 Task: Open Card Food Packaging Review in Board Content Management to Workspace Customer Relationship Management and Retention and add a team member Softage.1@softage.net, a label Blue, a checklist Travel Expense Tracking, an attachment from Trello, a color Blue and finally, add a card description 'Research and develop new product differentiation strategy' and a comment 'This task requires us to be proactive in identifying potential risks and taking steps to mitigate them.'. Add a start date 'Jan 05, 1900' with a due date 'Jan 12, 1900'
Action: Mouse moved to (79, 311)
Screenshot: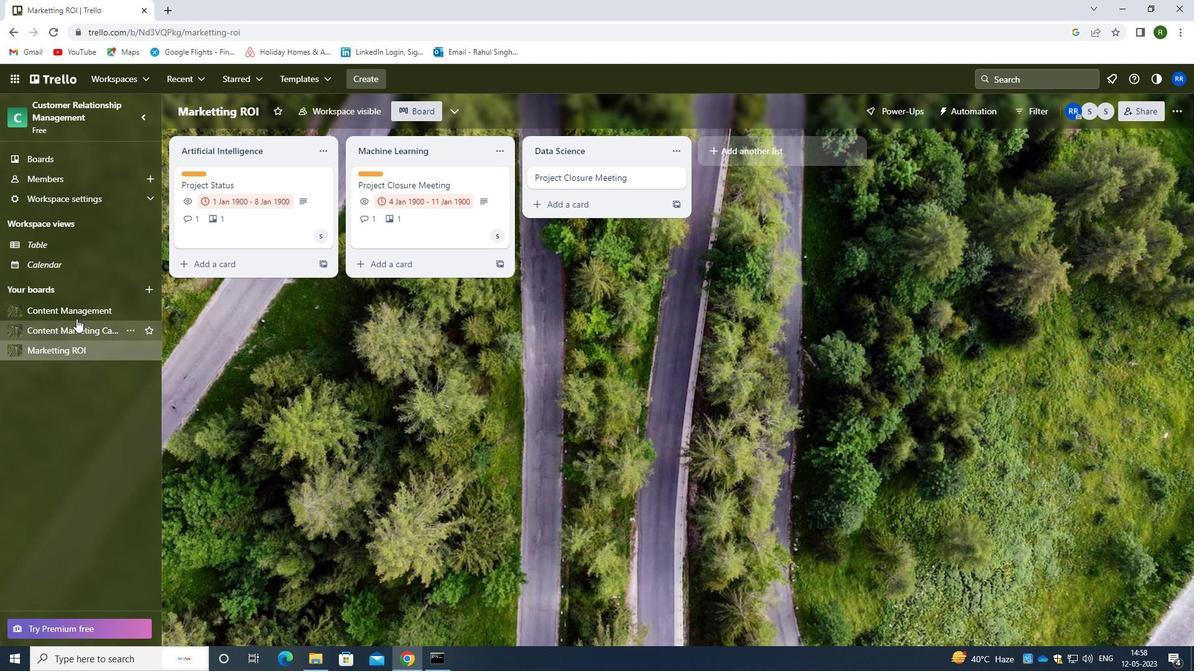 
Action: Mouse pressed left at (79, 311)
Screenshot: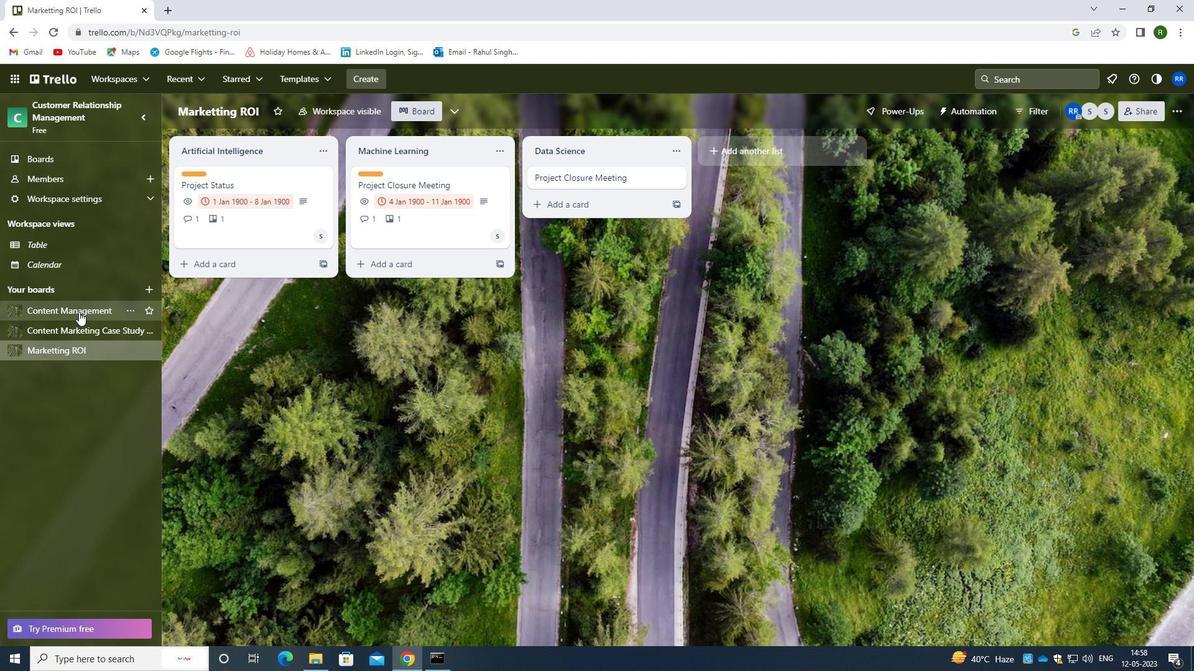 
Action: Mouse moved to (501, 181)
Screenshot: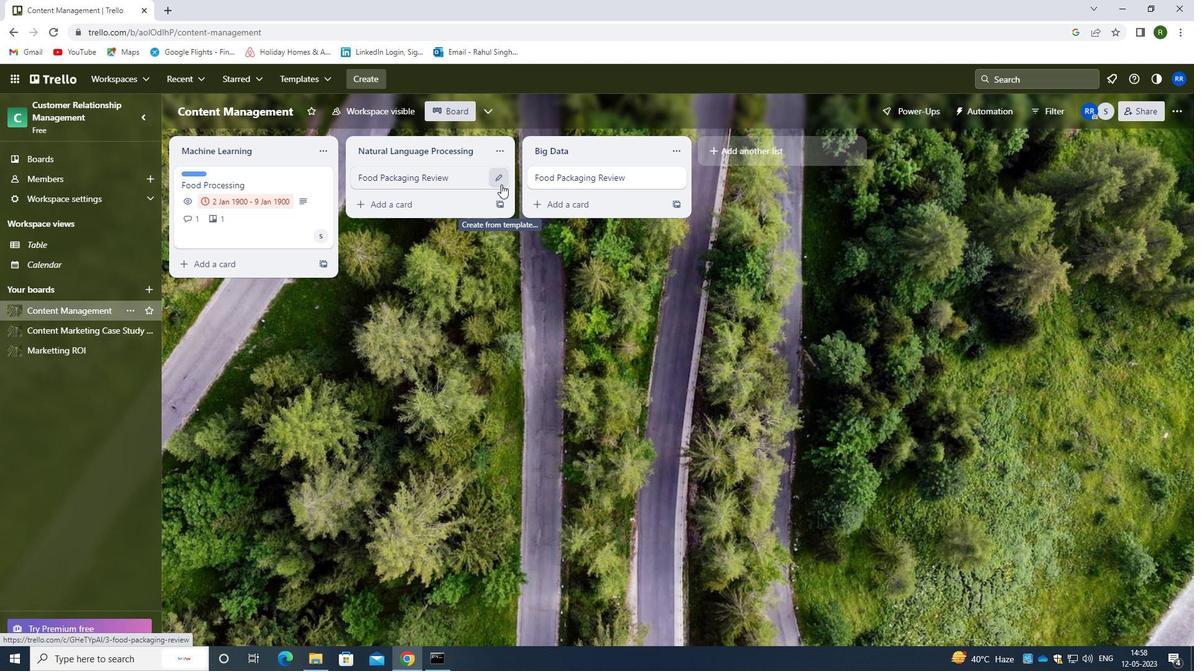 
Action: Mouse pressed left at (501, 181)
Screenshot: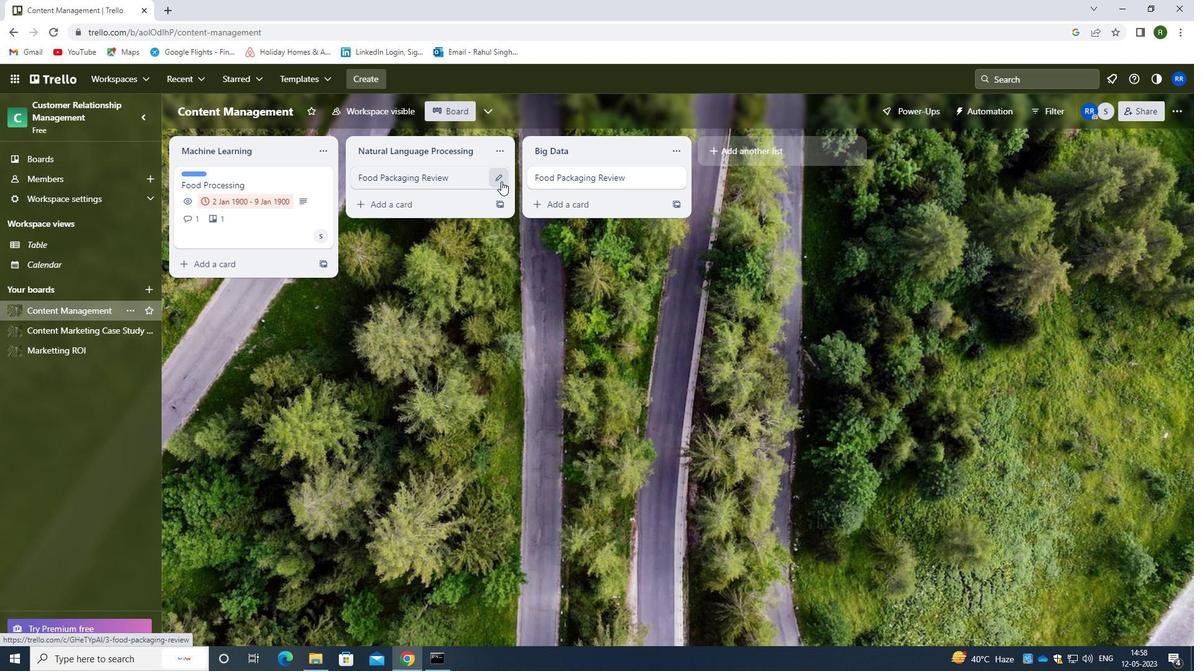 
Action: Mouse moved to (549, 179)
Screenshot: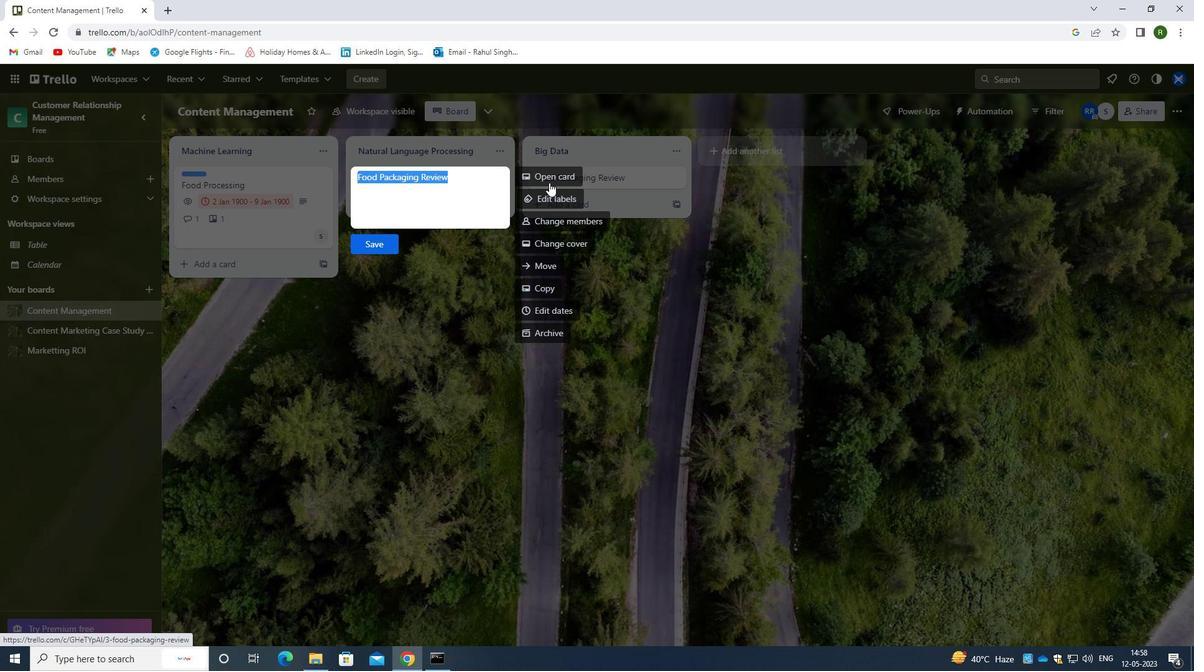 
Action: Mouse pressed left at (549, 179)
Screenshot: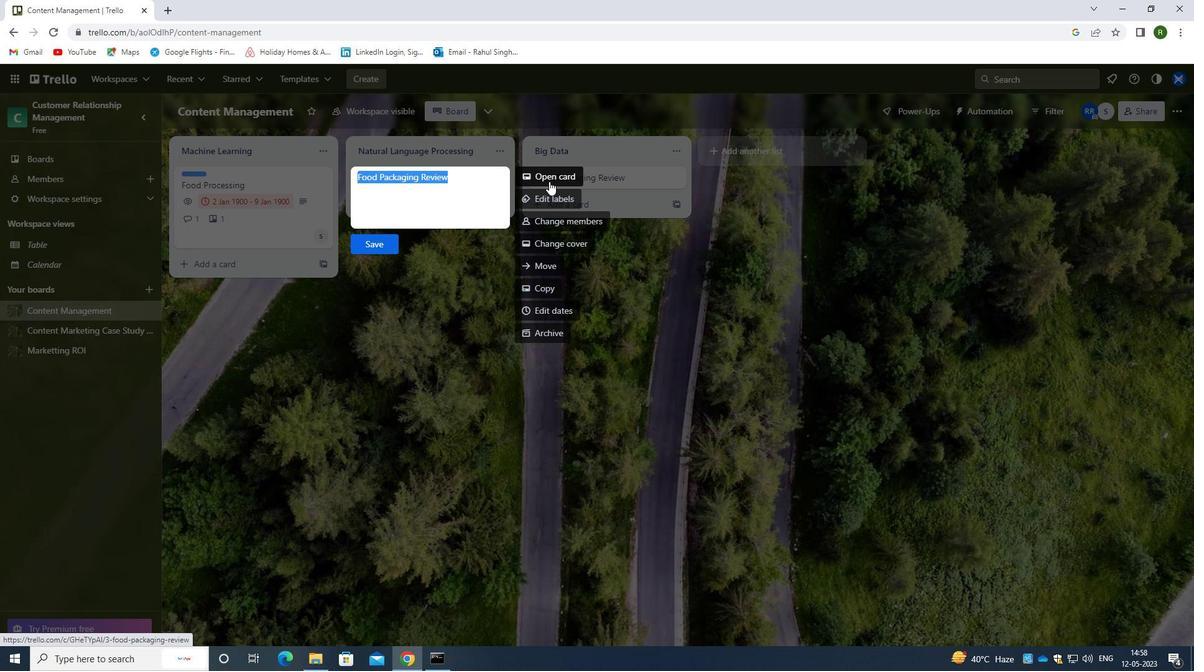 
Action: Mouse moved to (764, 219)
Screenshot: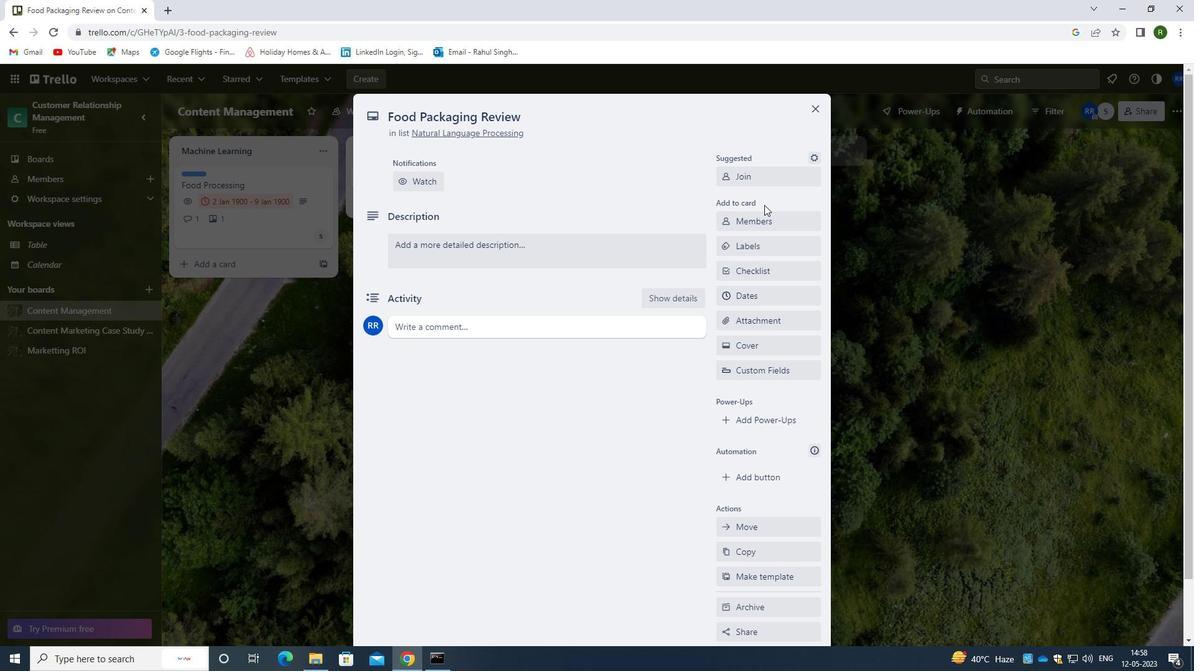 
Action: Mouse pressed left at (764, 219)
Screenshot: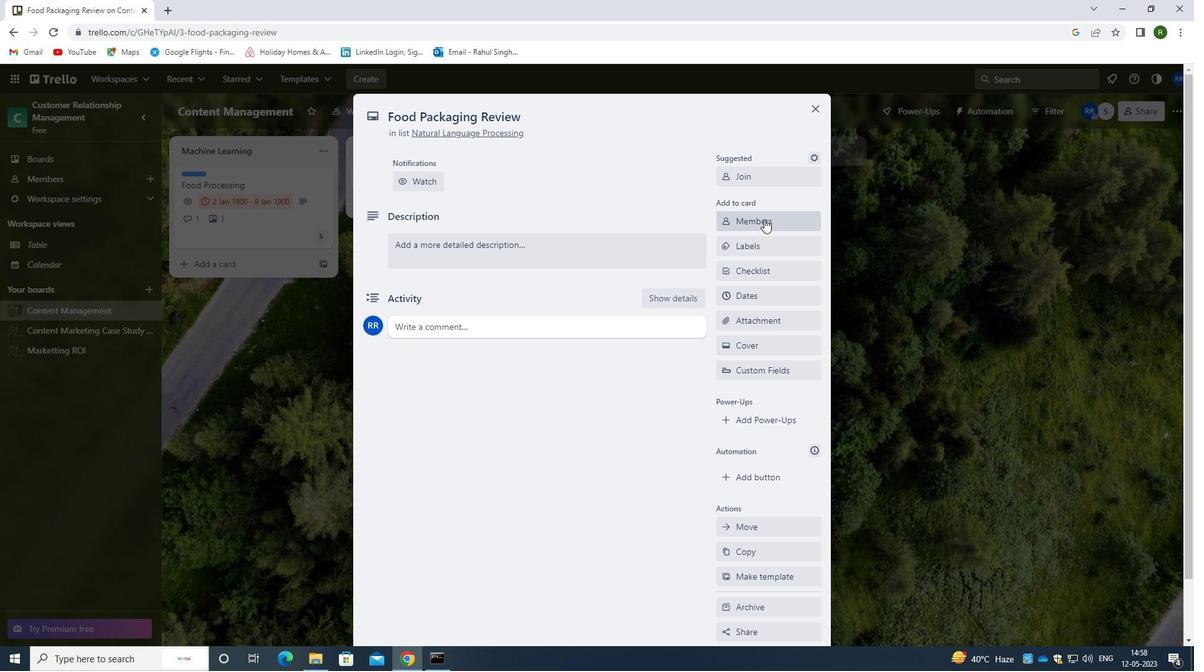 
Action: Mouse moved to (729, 281)
Screenshot: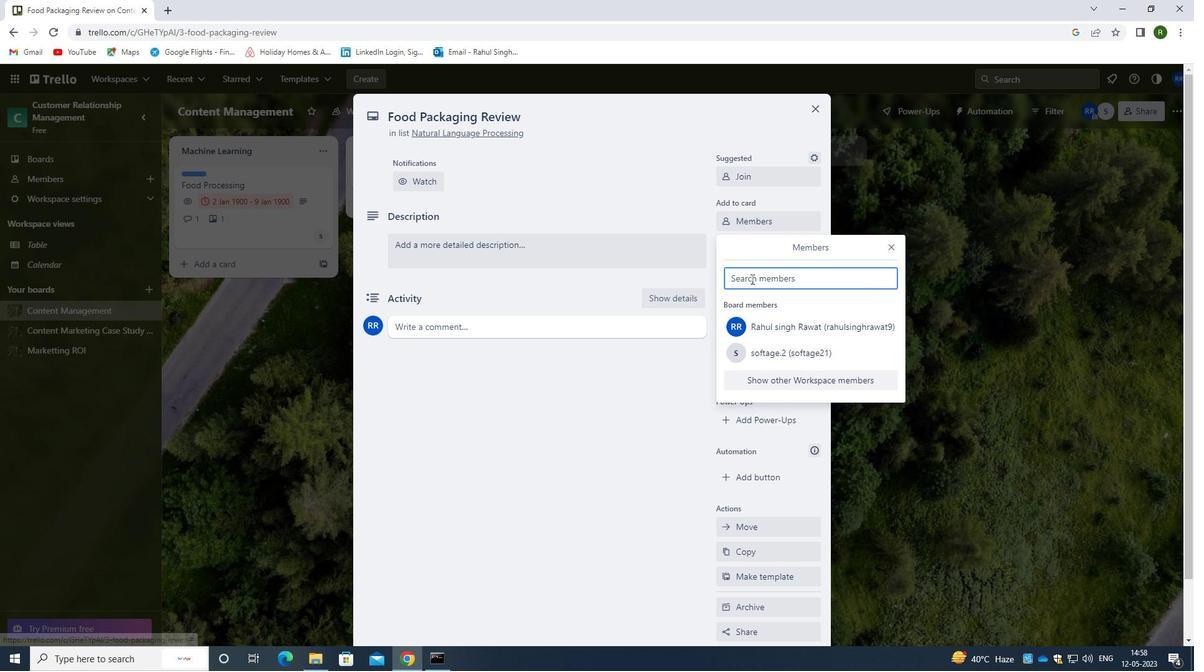 
Action: Key pressed <Key.caps_lock>s<Key.caps_lock>oftage.1<Key.shift>@SOFTAGE.NET
Screenshot: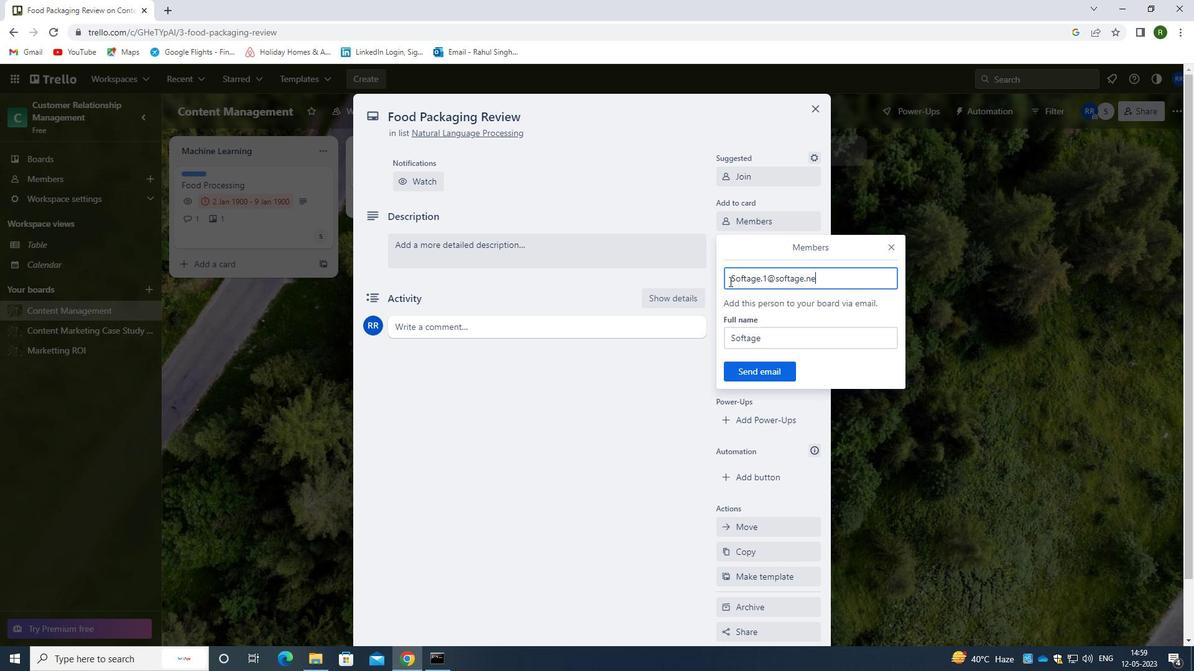 
Action: Mouse moved to (745, 371)
Screenshot: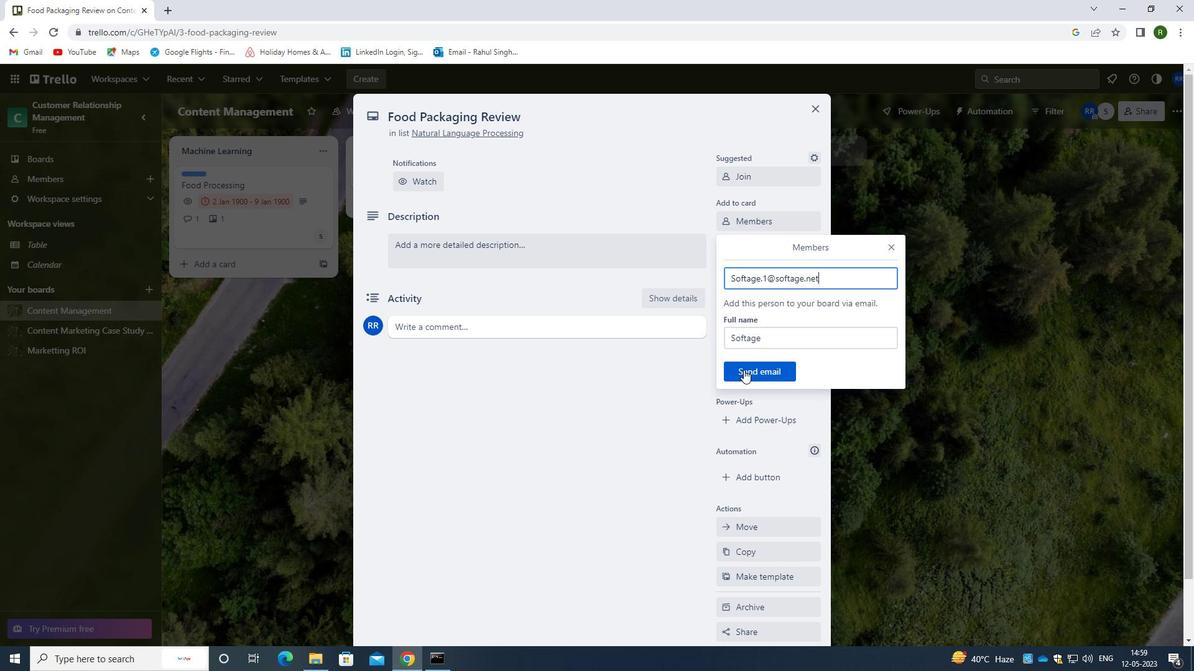 
Action: Mouse pressed left at (745, 371)
Screenshot: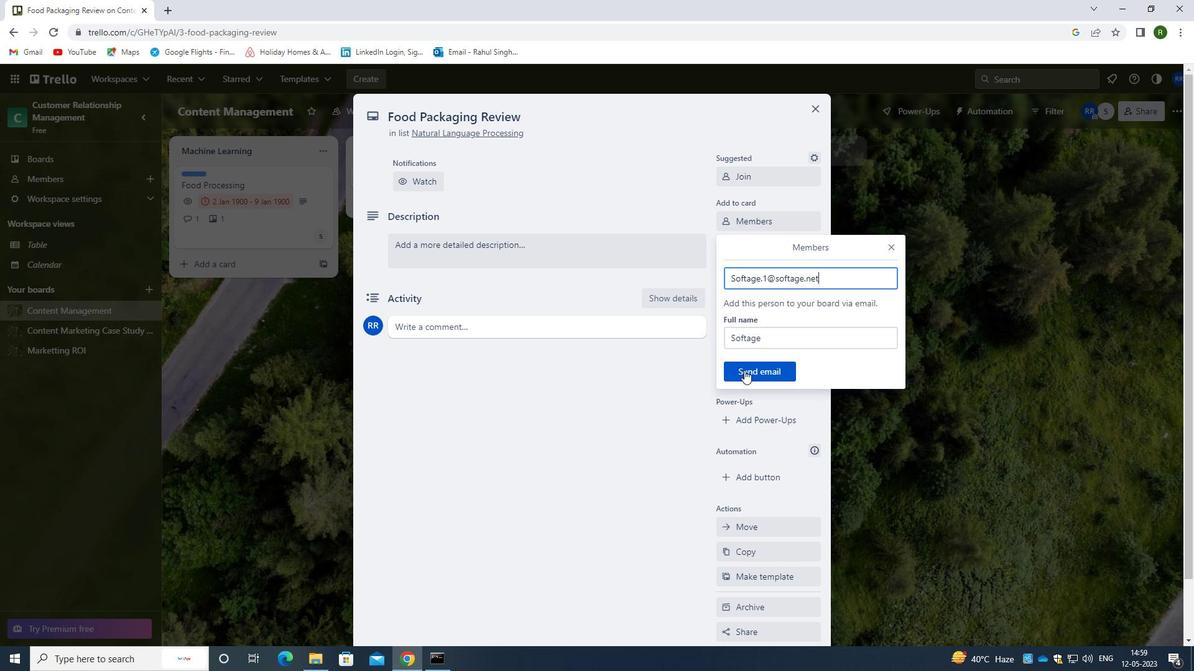 
Action: Mouse moved to (753, 250)
Screenshot: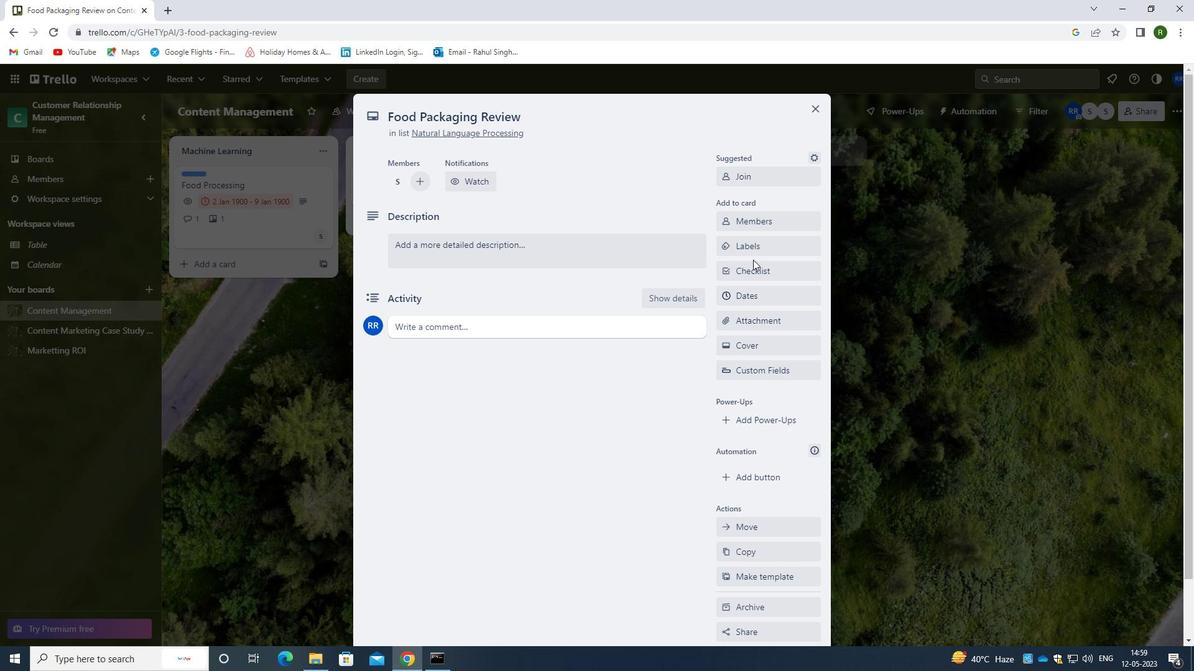 
Action: Mouse pressed left at (753, 250)
Screenshot: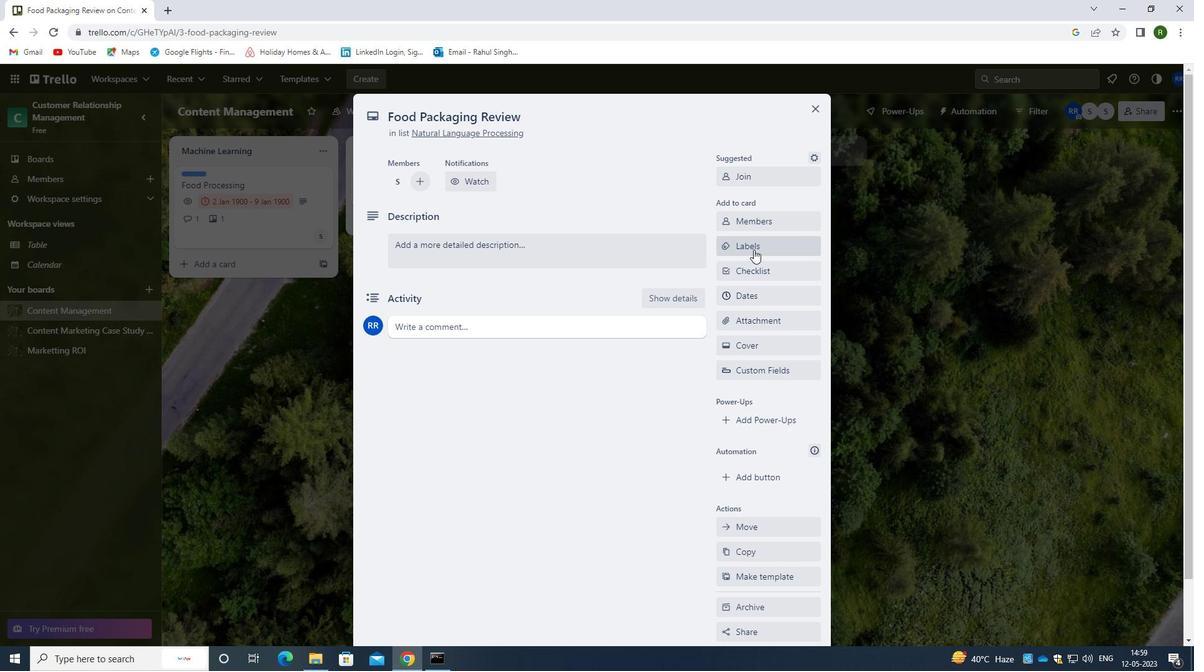 
Action: Mouse moved to (748, 313)
Screenshot: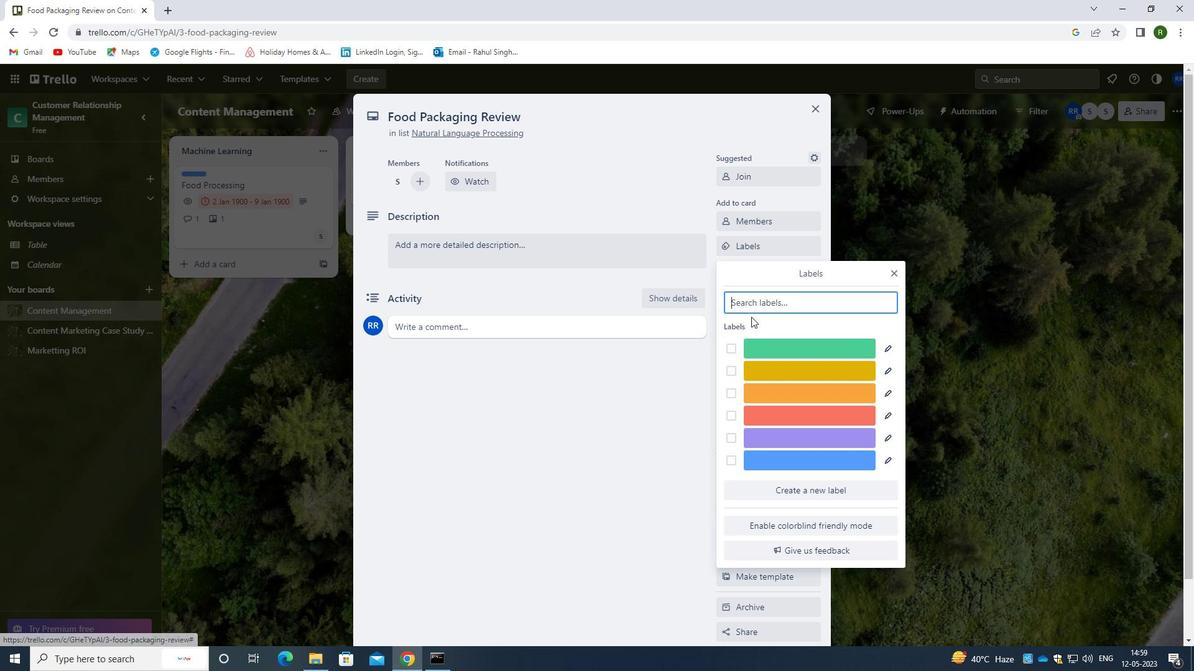 
Action: Key pressed BLUE
Screenshot: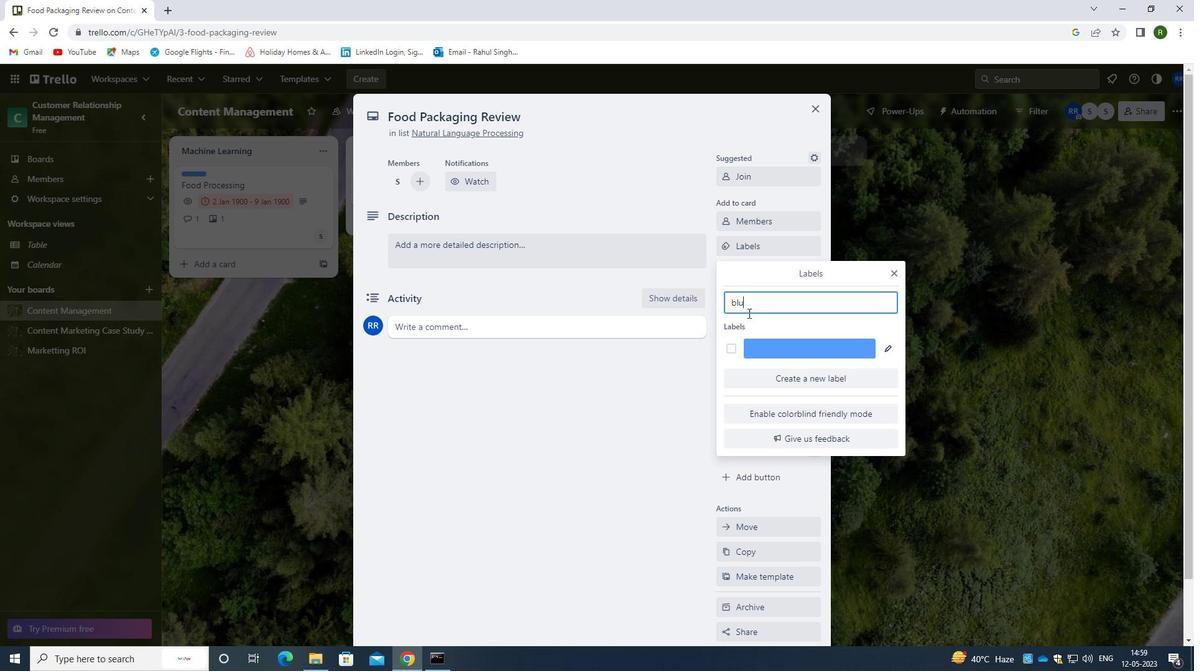 
Action: Mouse moved to (733, 352)
Screenshot: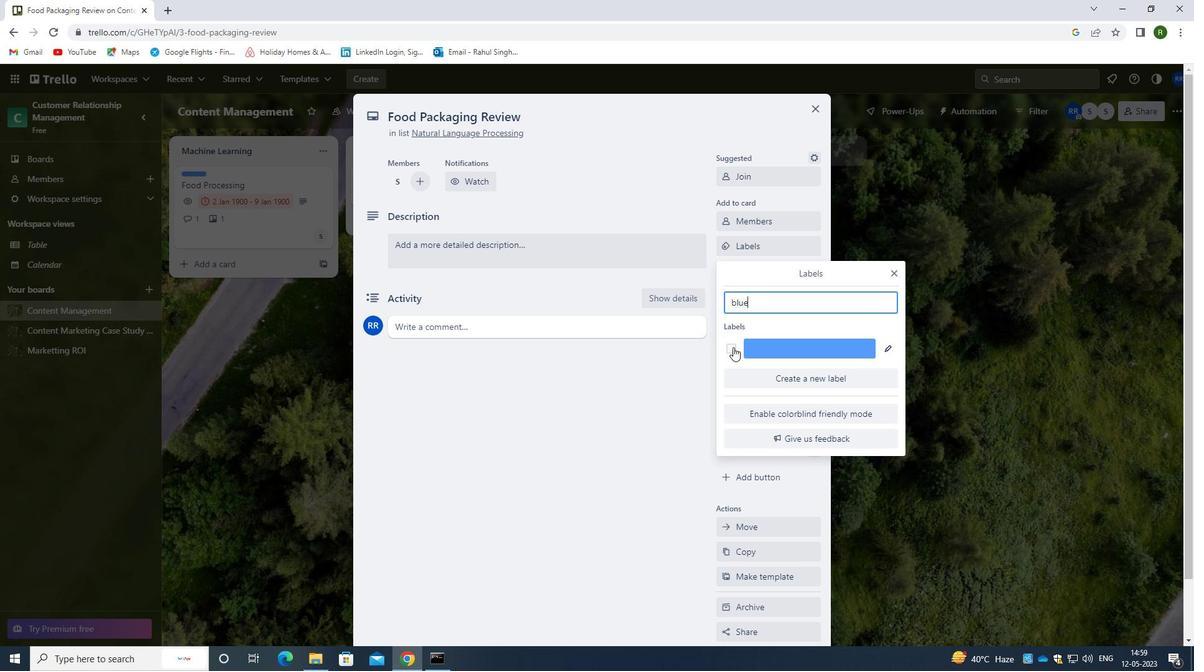 
Action: Mouse pressed left at (733, 352)
Screenshot: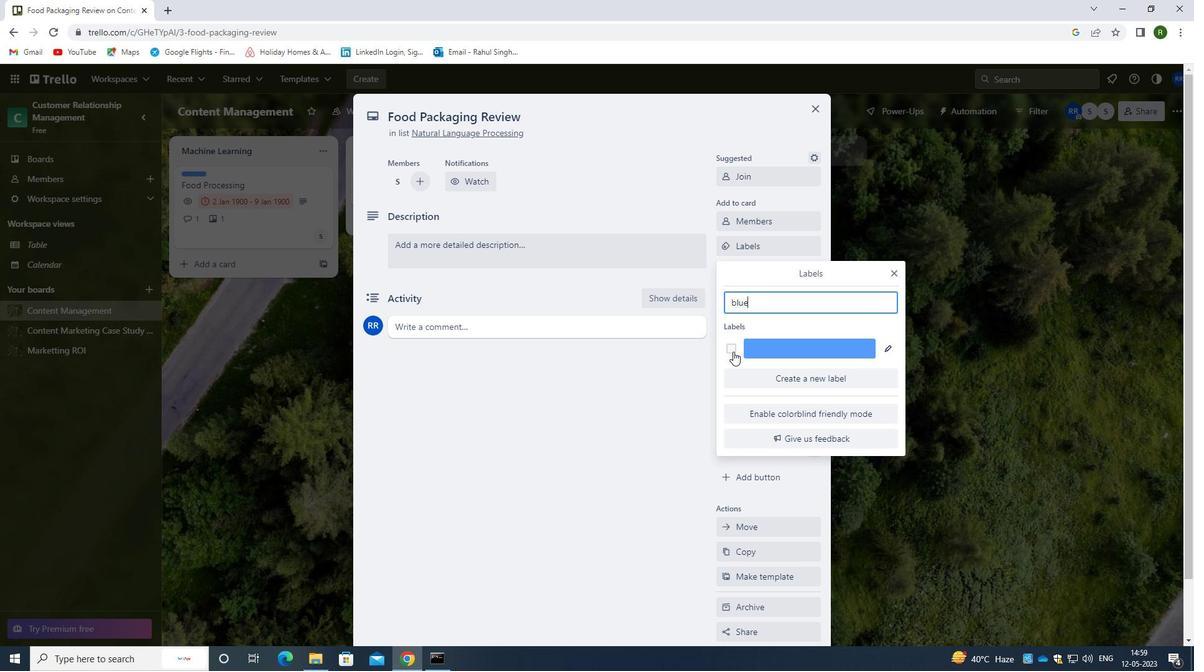 
Action: Mouse moved to (606, 444)
Screenshot: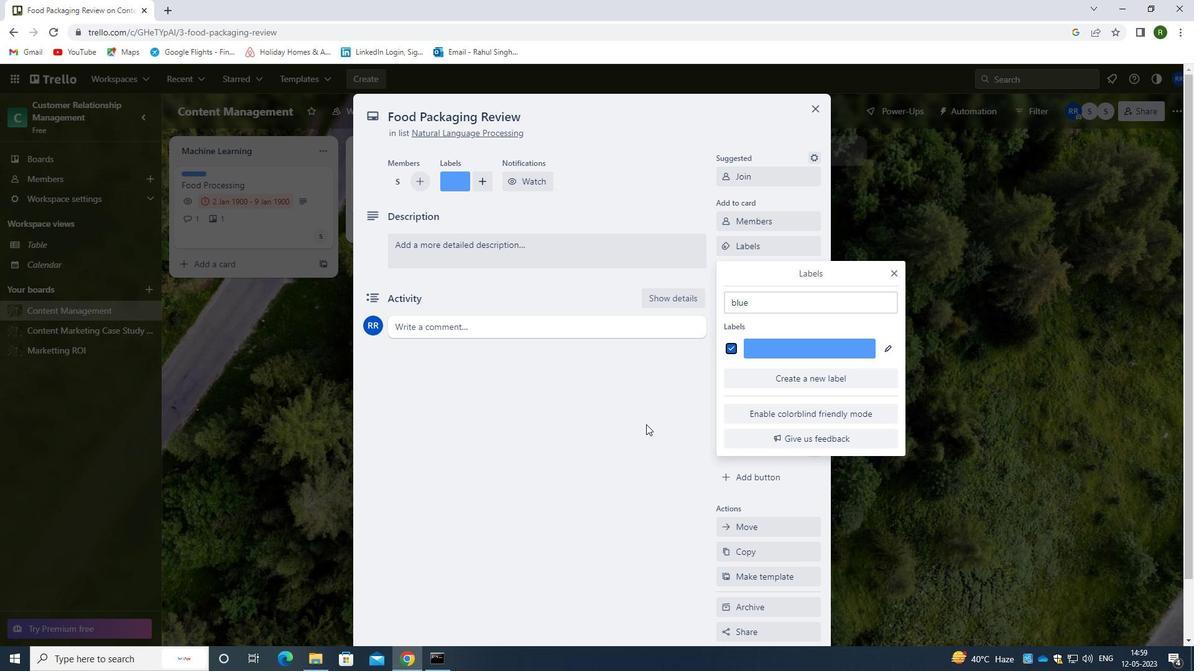 
Action: Mouse pressed left at (606, 444)
Screenshot: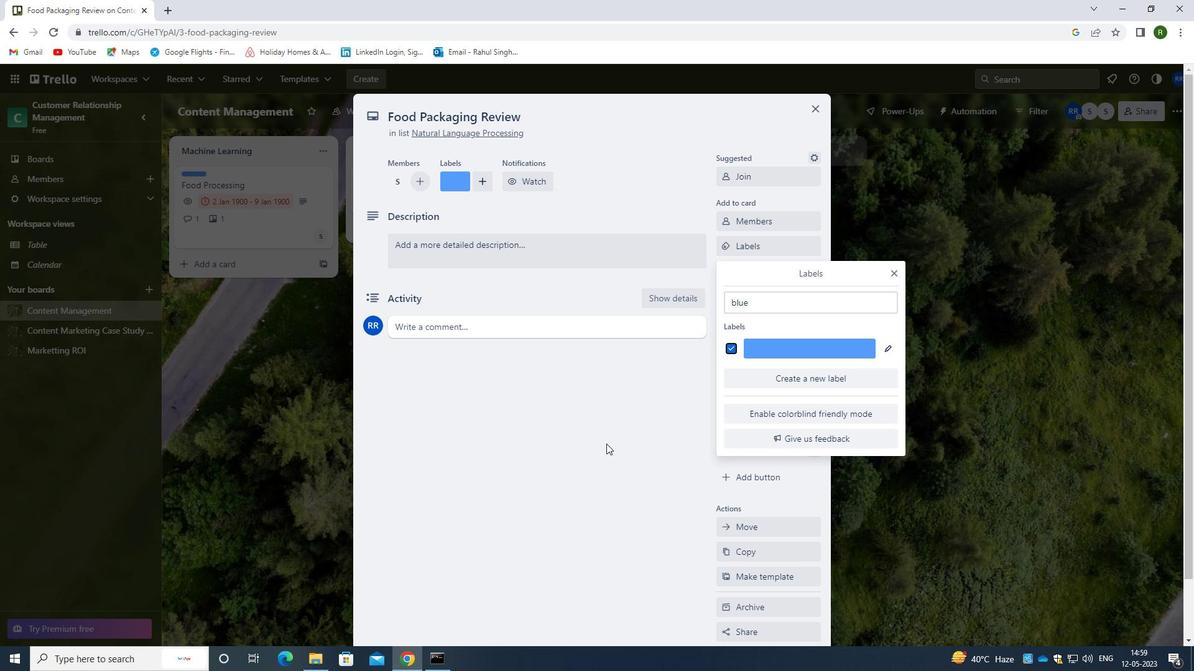 
Action: Mouse moved to (757, 271)
Screenshot: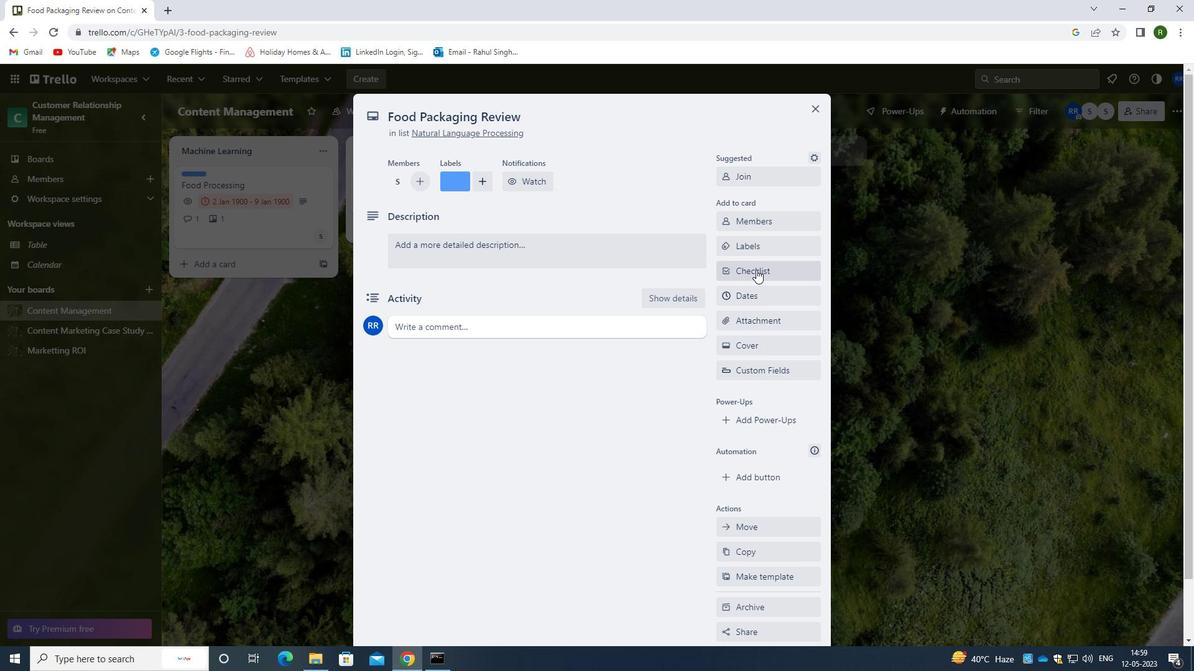 
Action: Mouse pressed left at (757, 271)
Screenshot: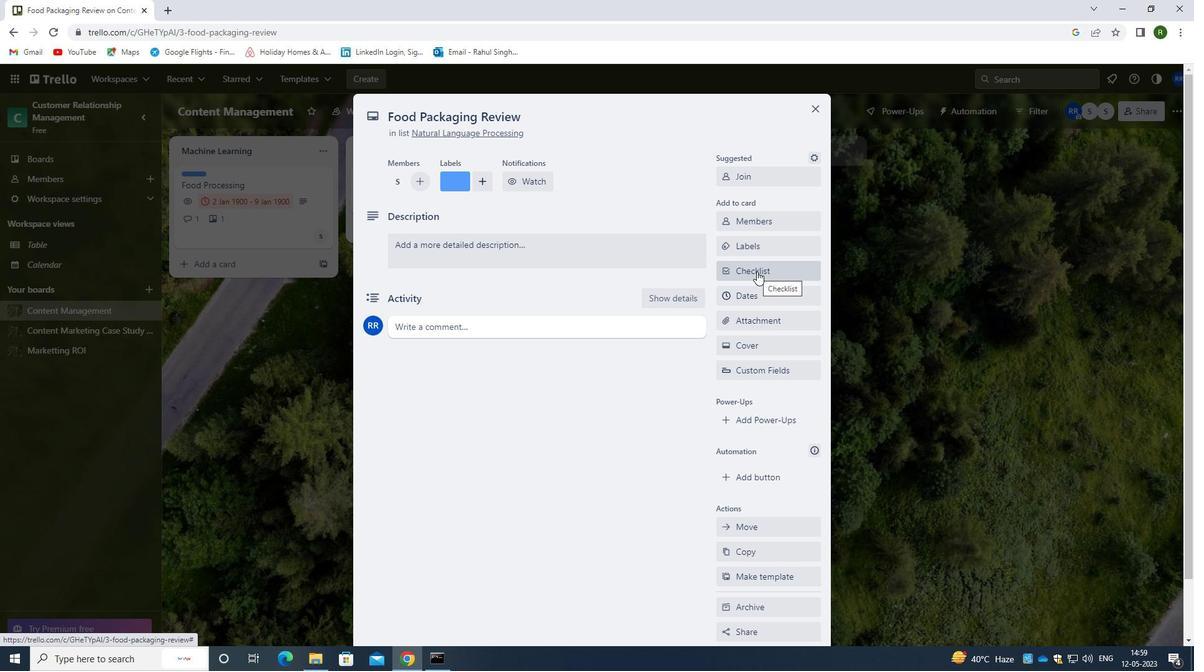 
Action: Mouse moved to (600, 401)
Screenshot: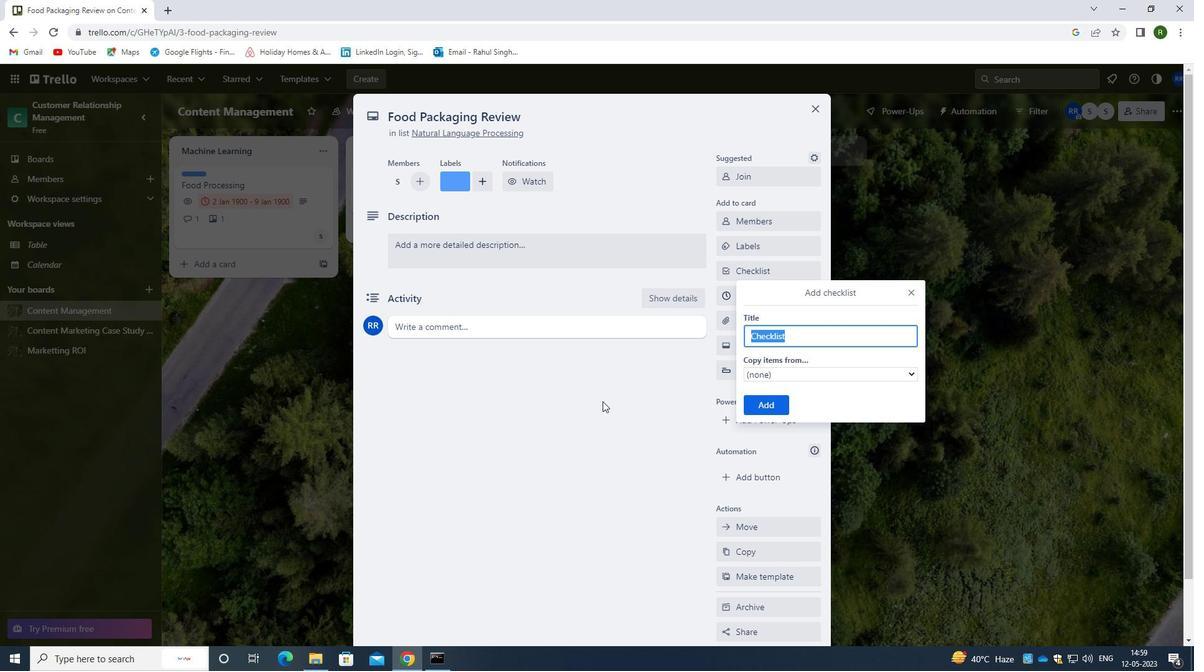 
Action: Key pressed <Key.shift>TRAC<Key.backspace>VEL<Key.space>EXPENSE
Screenshot: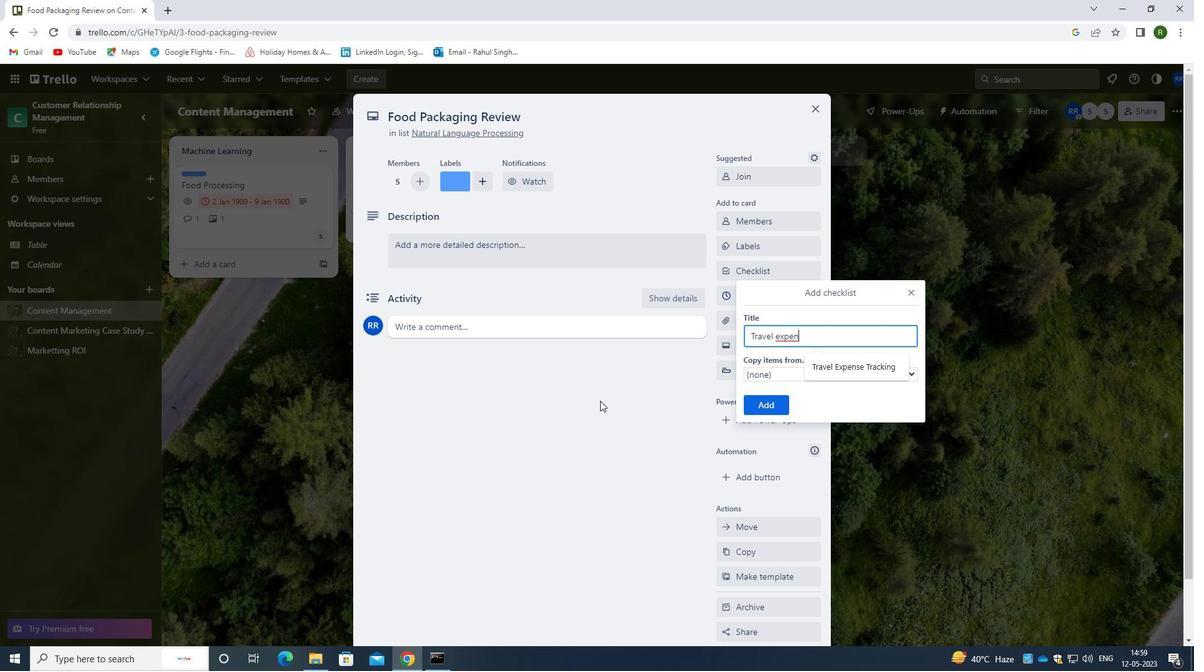 
Action: Mouse moved to (887, 365)
Screenshot: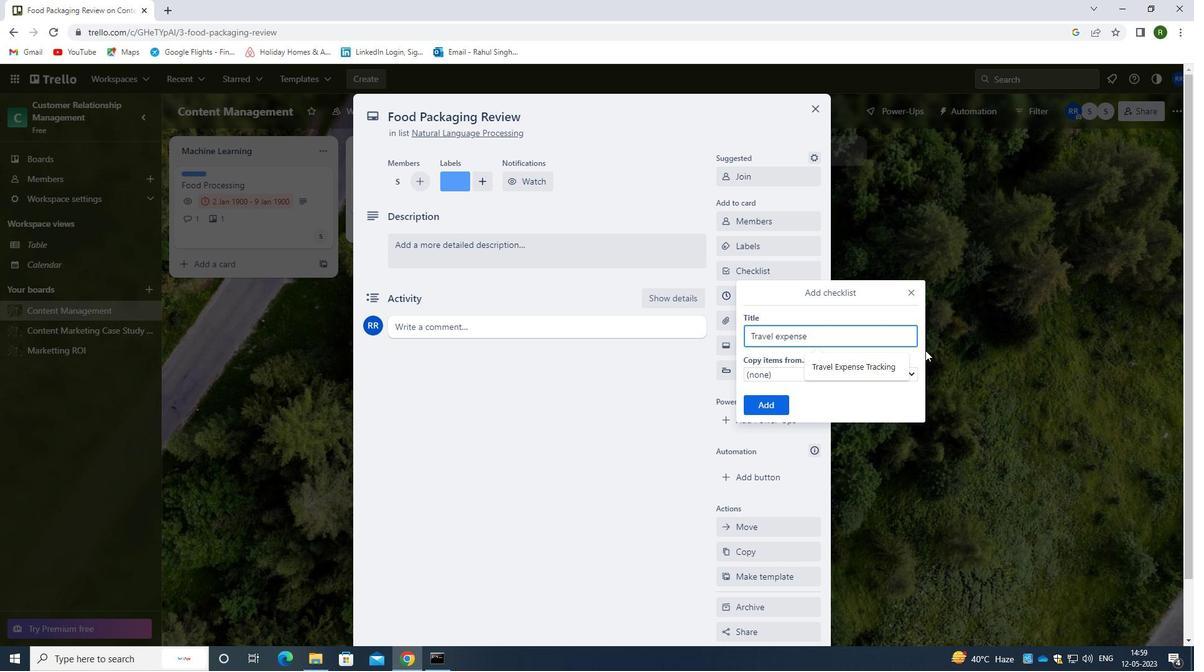
Action: Mouse pressed left at (887, 365)
Screenshot: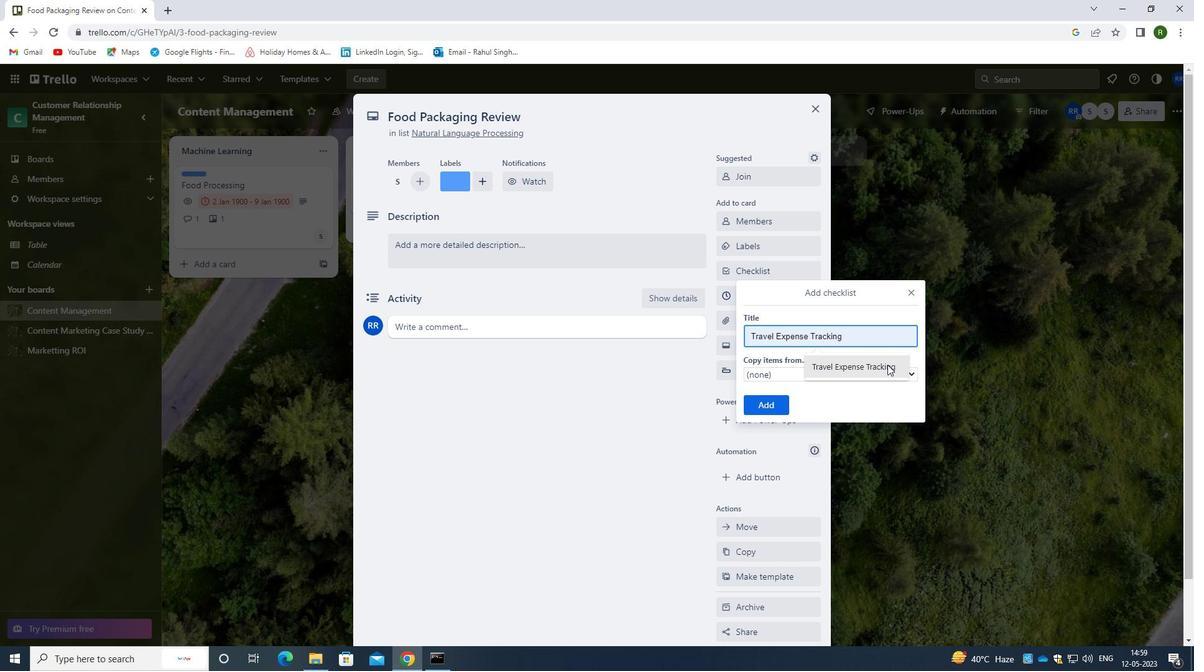 
Action: Mouse moved to (765, 408)
Screenshot: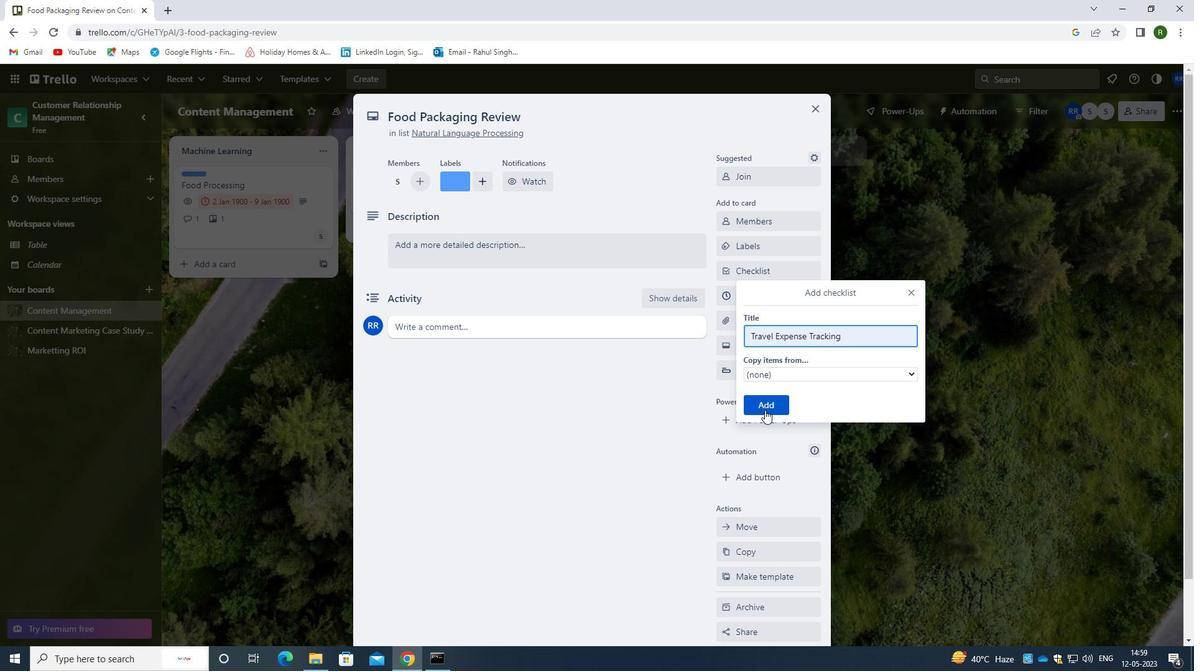 
Action: Mouse pressed left at (765, 408)
Screenshot: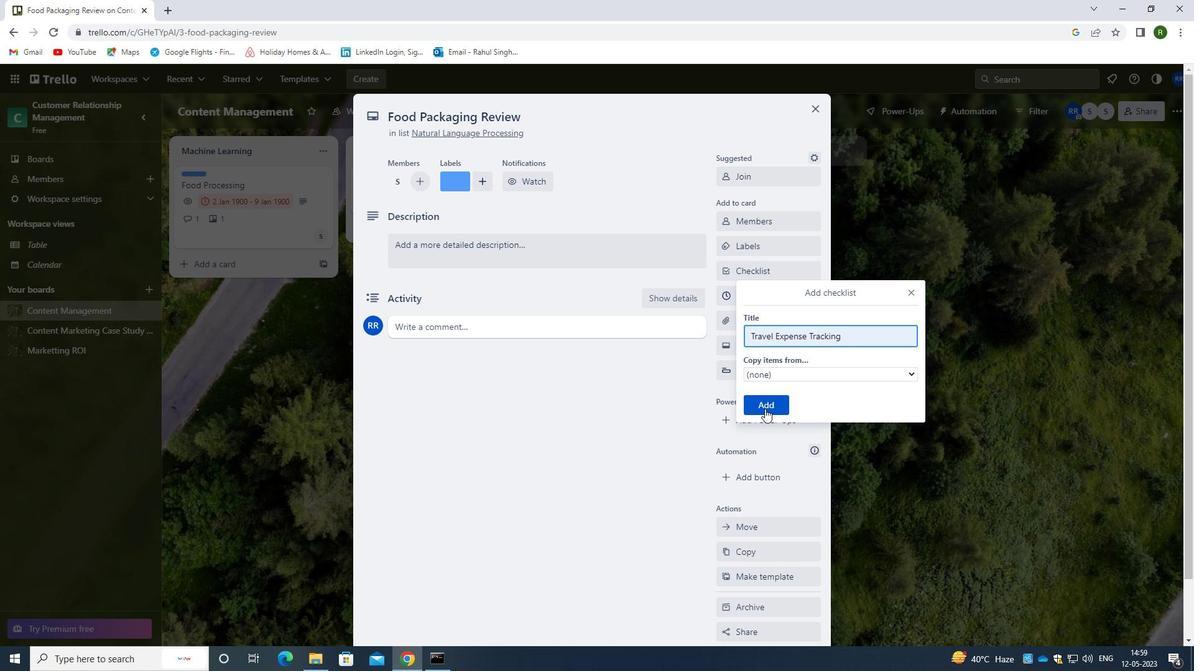 
Action: Mouse moved to (764, 322)
Screenshot: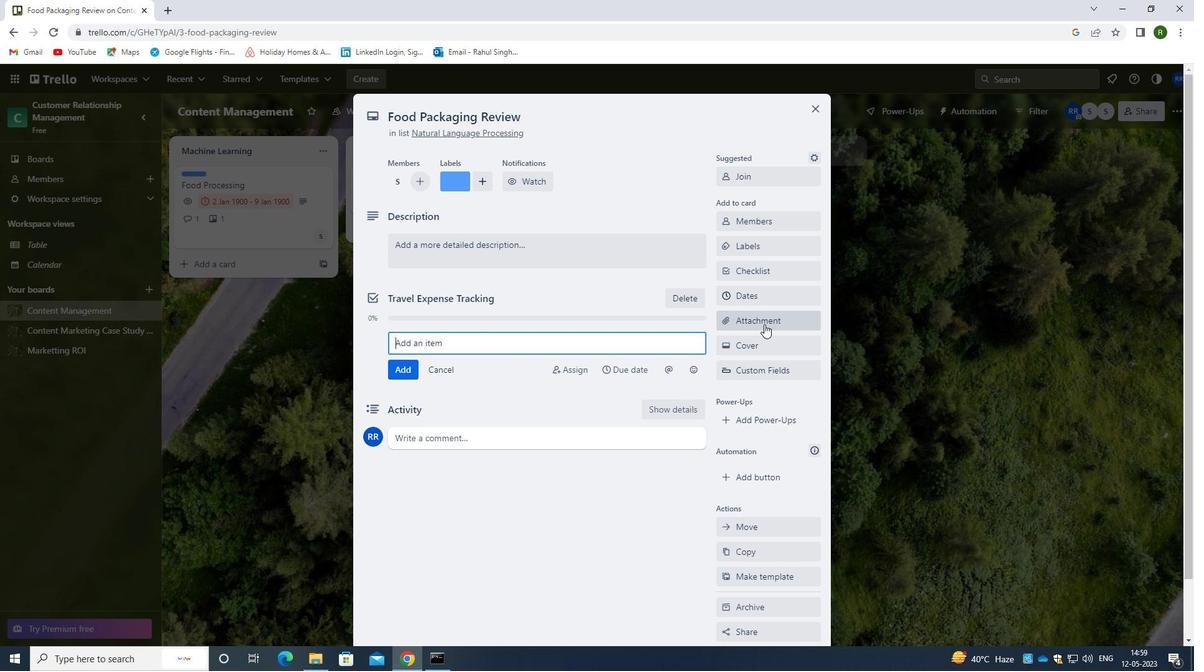 
Action: Mouse pressed left at (764, 322)
Screenshot: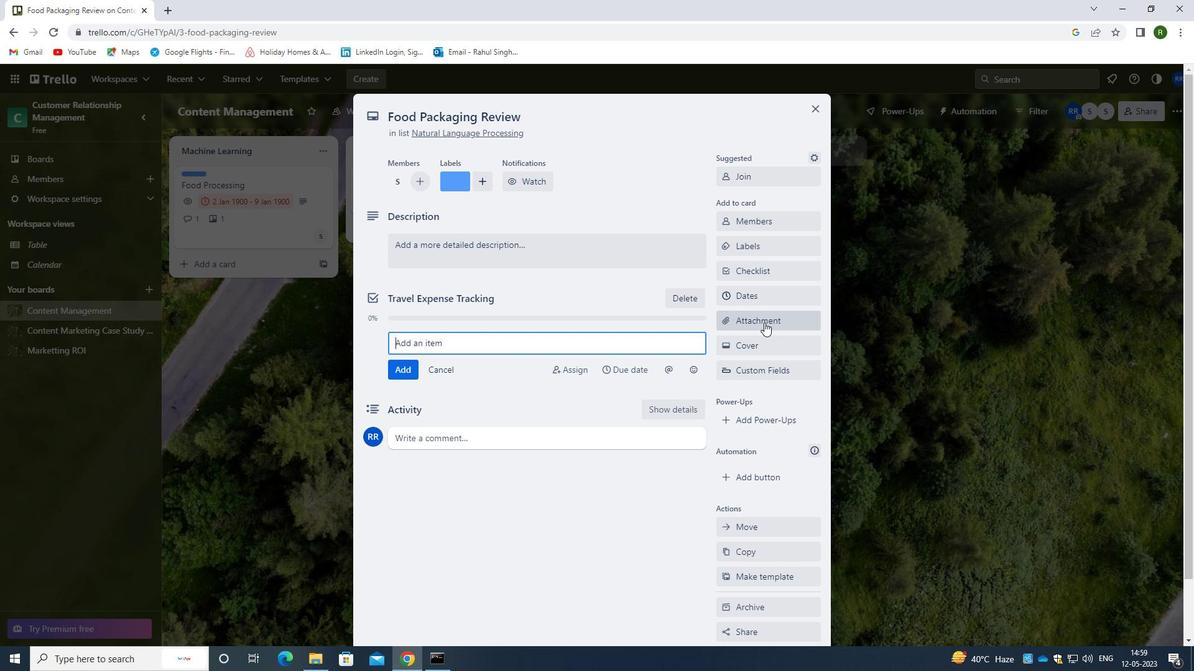 
Action: Mouse moved to (753, 388)
Screenshot: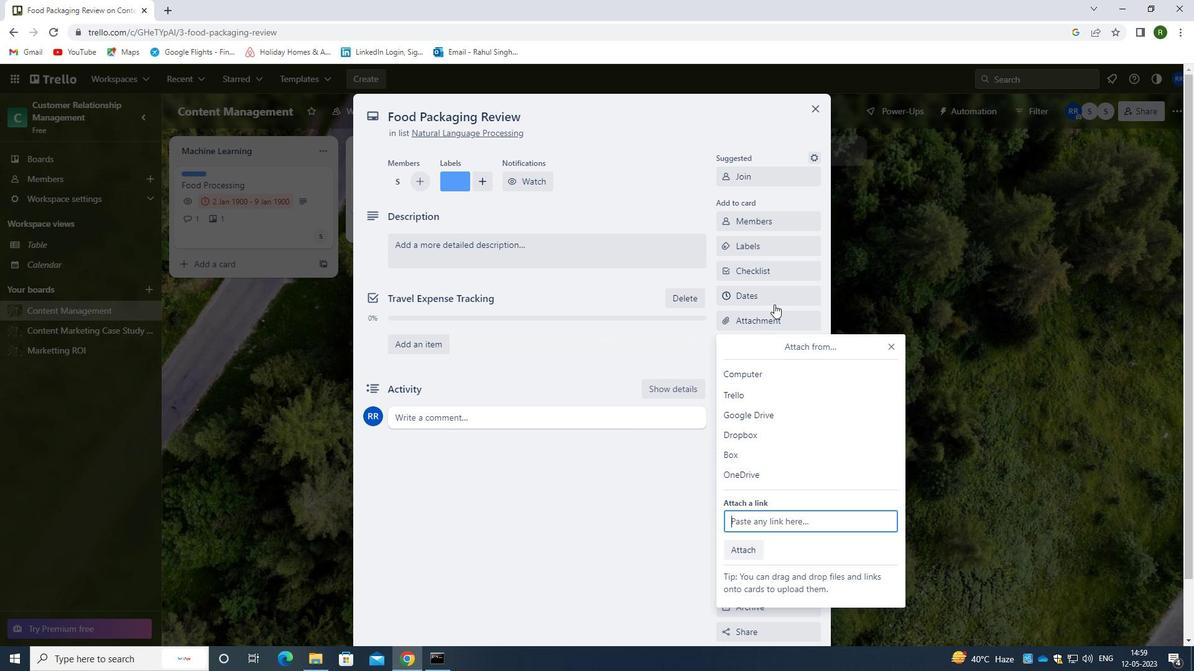
Action: Mouse pressed left at (753, 388)
Screenshot: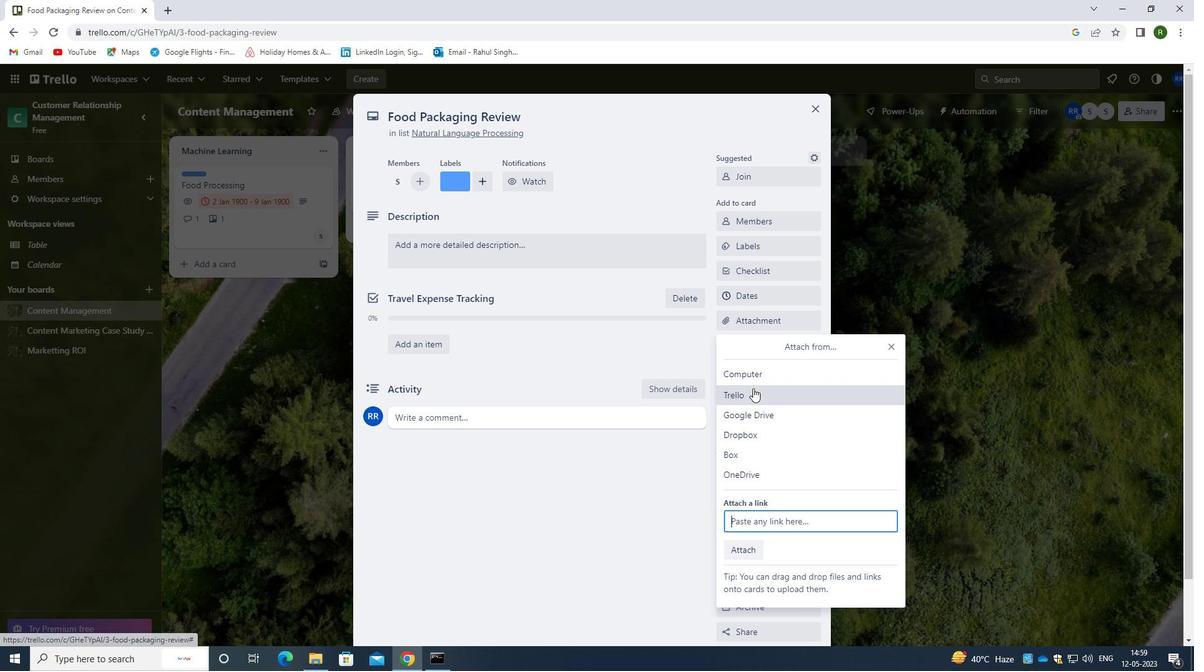 
Action: Mouse moved to (758, 506)
Screenshot: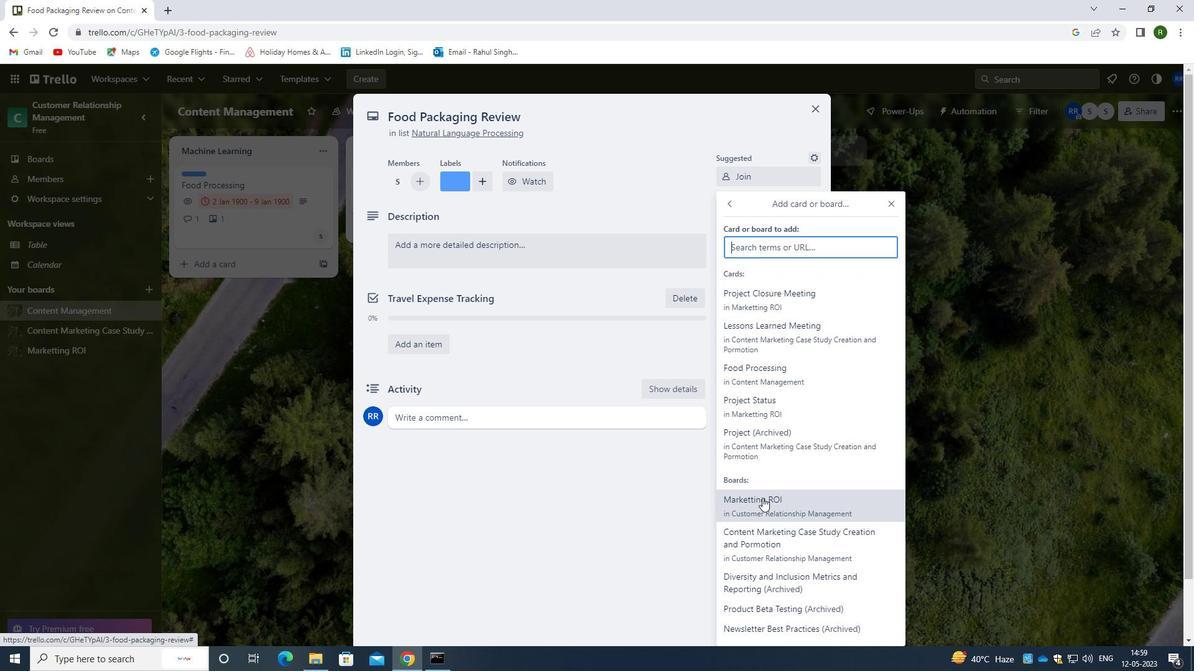 
Action: Mouse pressed left at (758, 506)
Screenshot: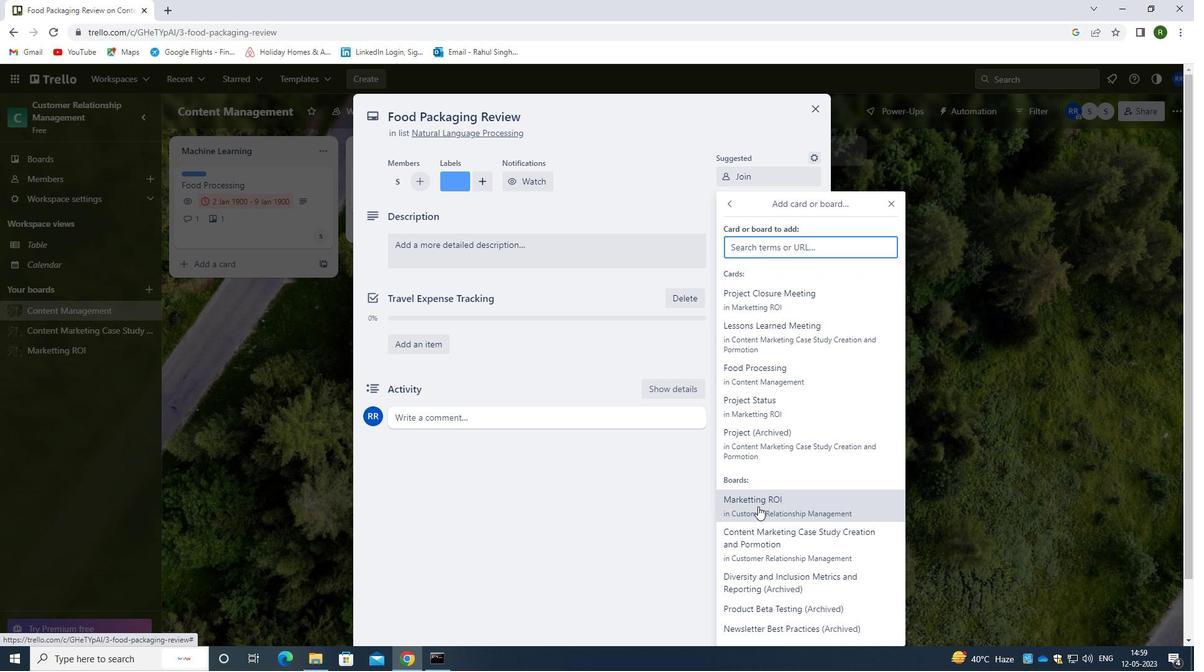
Action: Mouse moved to (470, 246)
Screenshot: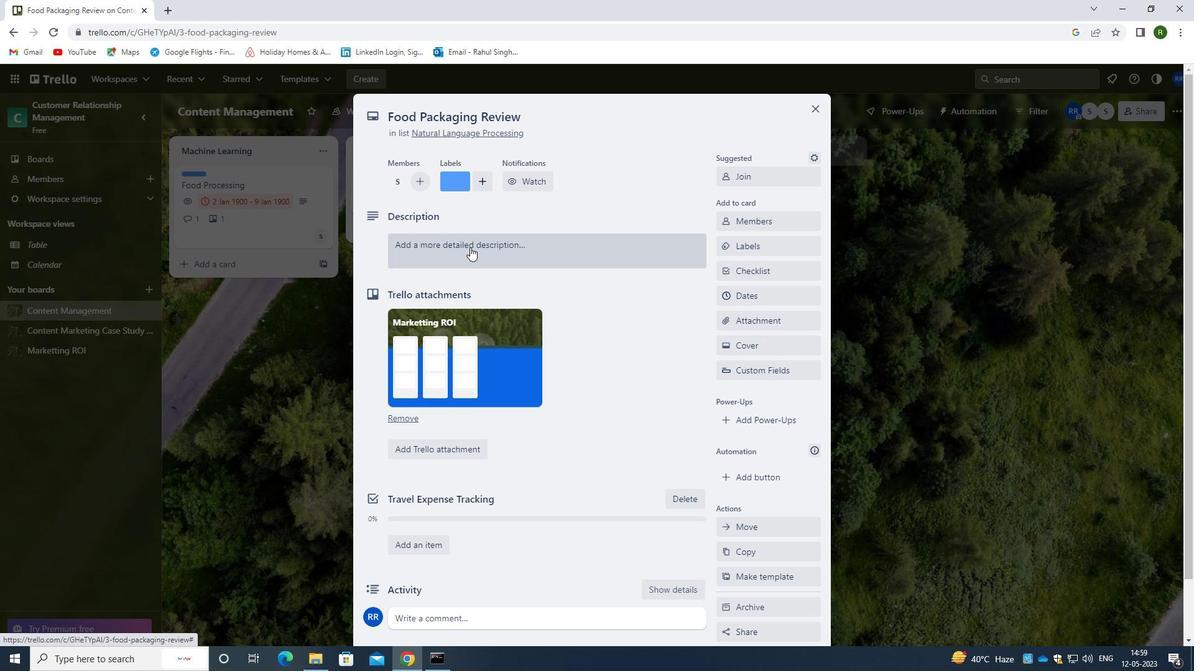 
Action: Mouse pressed left at (470, 246)
Screenshot: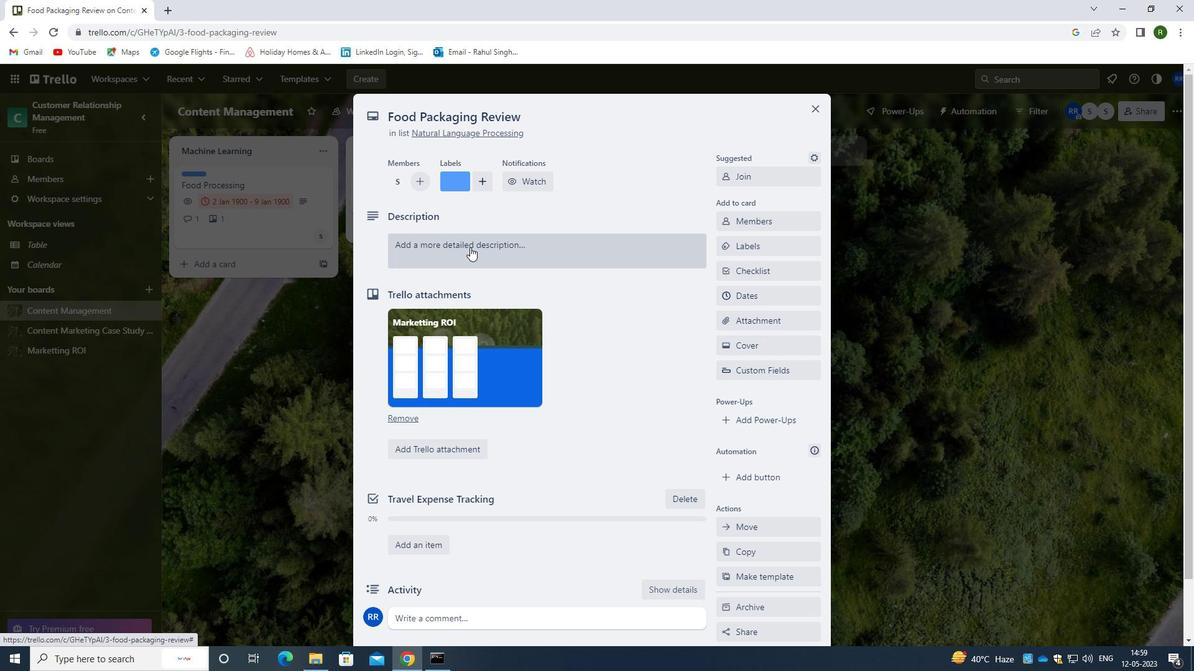 
Action: Key pressed F<Key.caps_lock><Key.backspace>RE<Key.backspace><Key.caps_lock>ESEARCH<Key.space>AND<Key.space>DEVELOP<Key.space>NEW<Key.space>PRODUCT<Key.space>DIFFERENTIATION<Key.space>STRATEGY
Screenshot: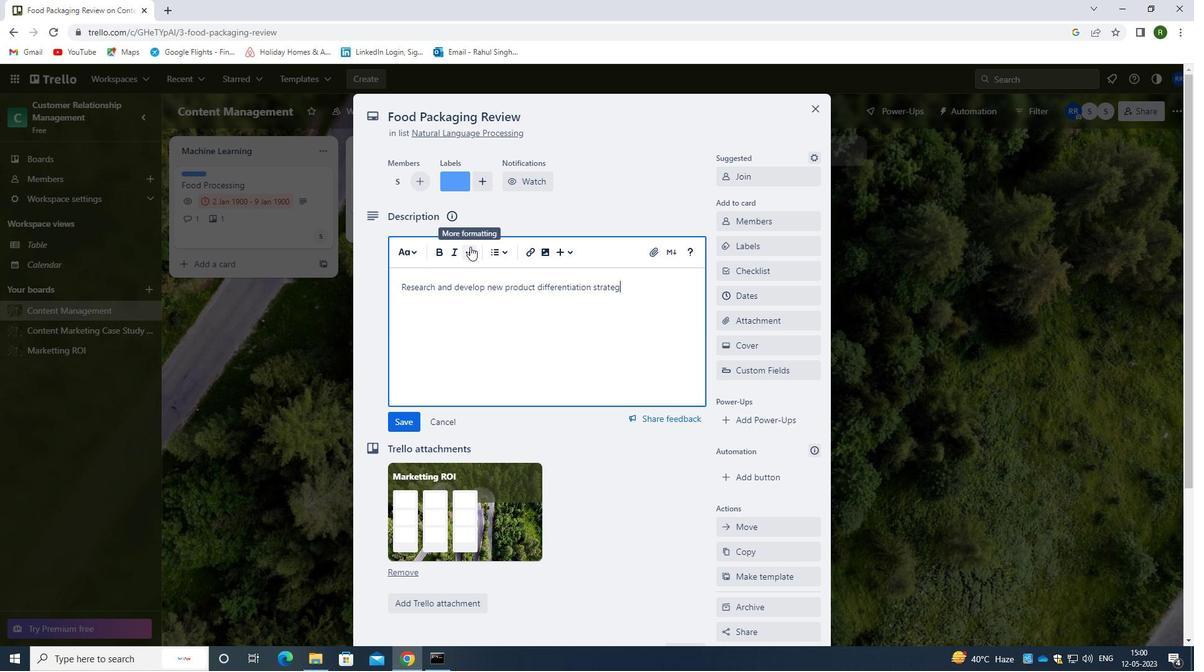
Action: Mouse moved to (402, 424)
Screenshot: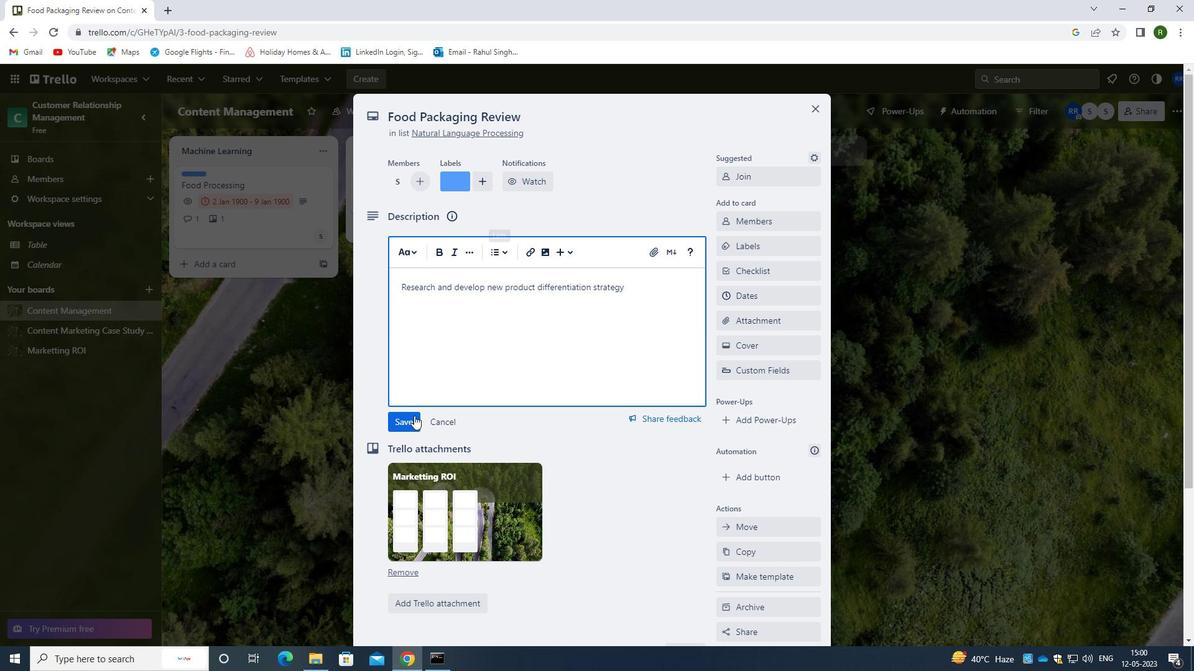 
Action: Mouse pressed left at (402, 424)
Screenshot: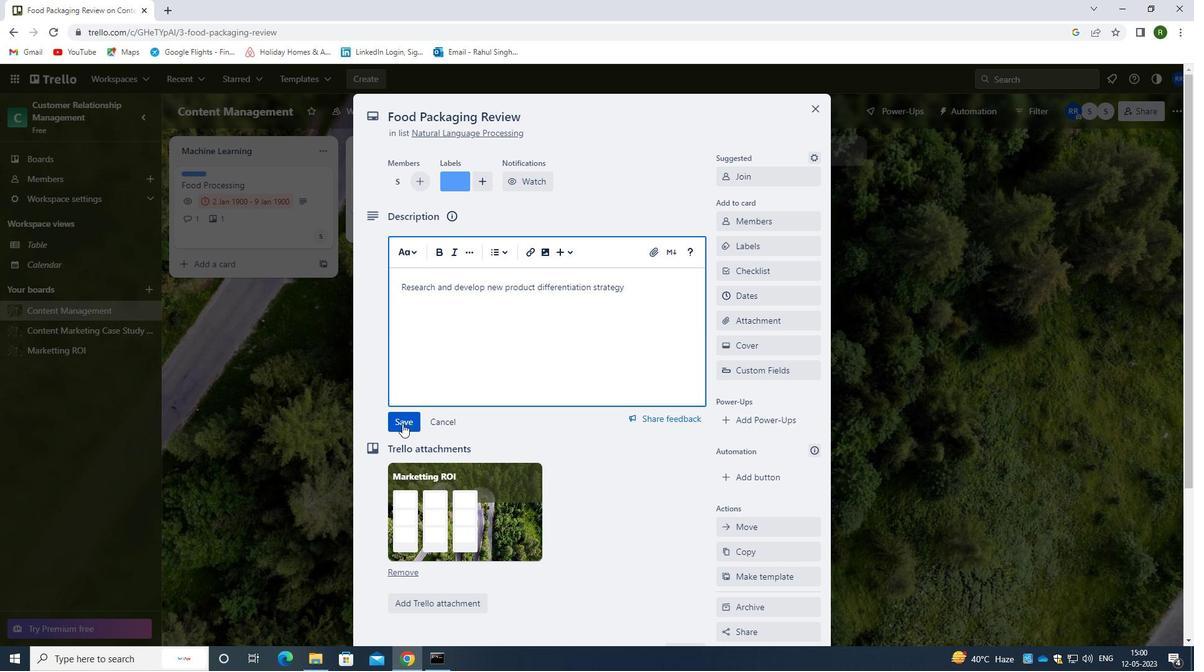 
Action: Mouse moved to (508, 342)
Screenshot: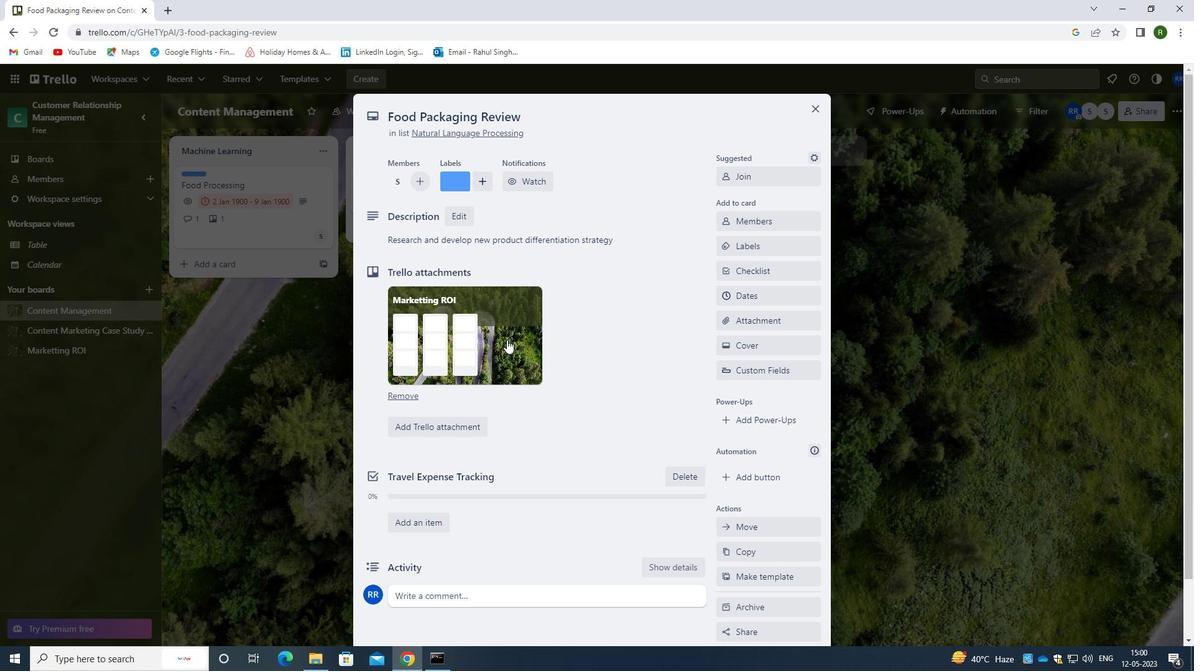 
Action: Mouse scrolled (508, 341) with delta (0, 0)
Screenshot: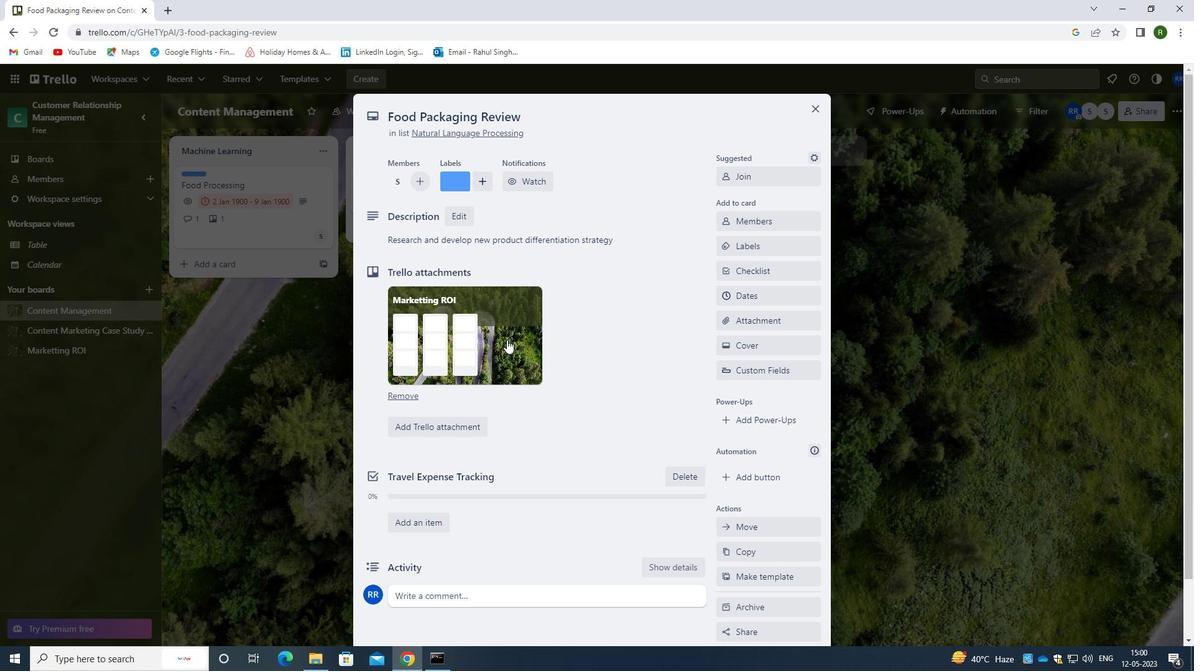 
Action: Mouse moved to (508, 343)
Screenshot: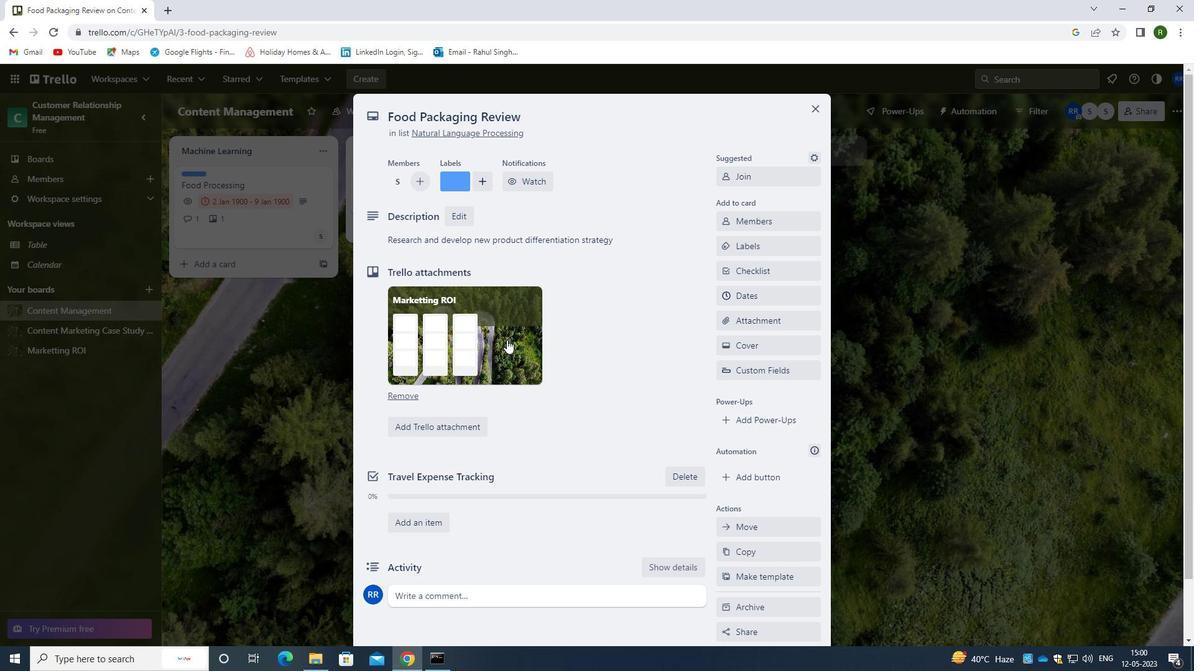 
Action: Mouse scrolled (508, 343) with delta (0, 0)
Screenshot: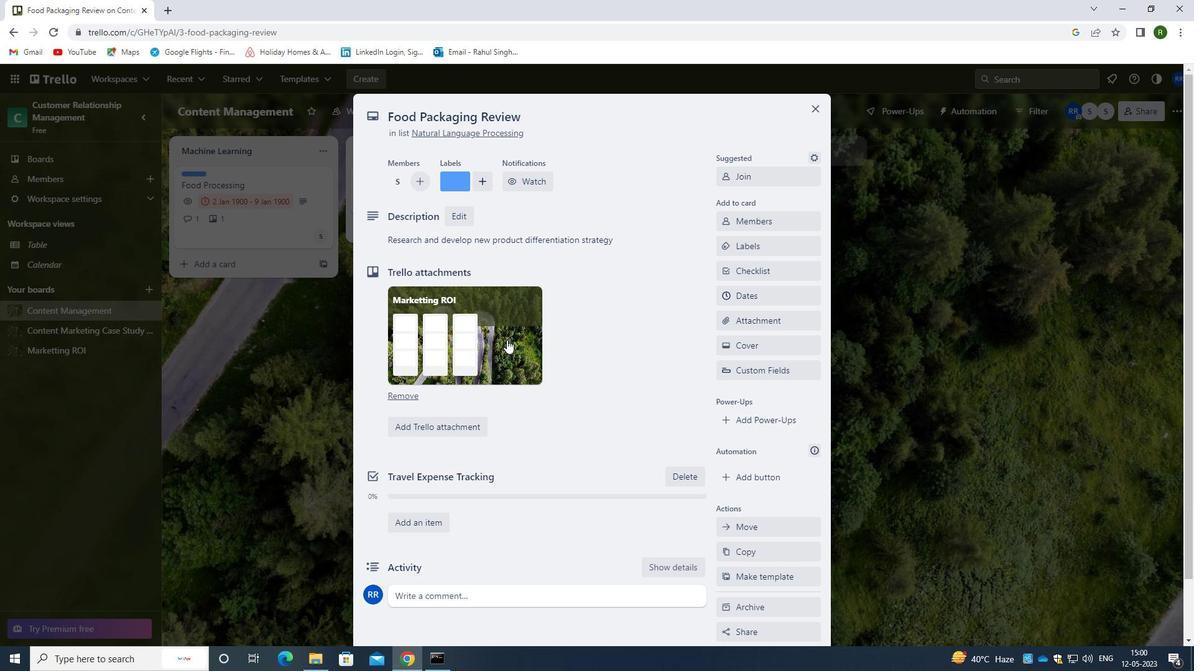 
Action: Mouse moved to (508, 344)
Screenshot: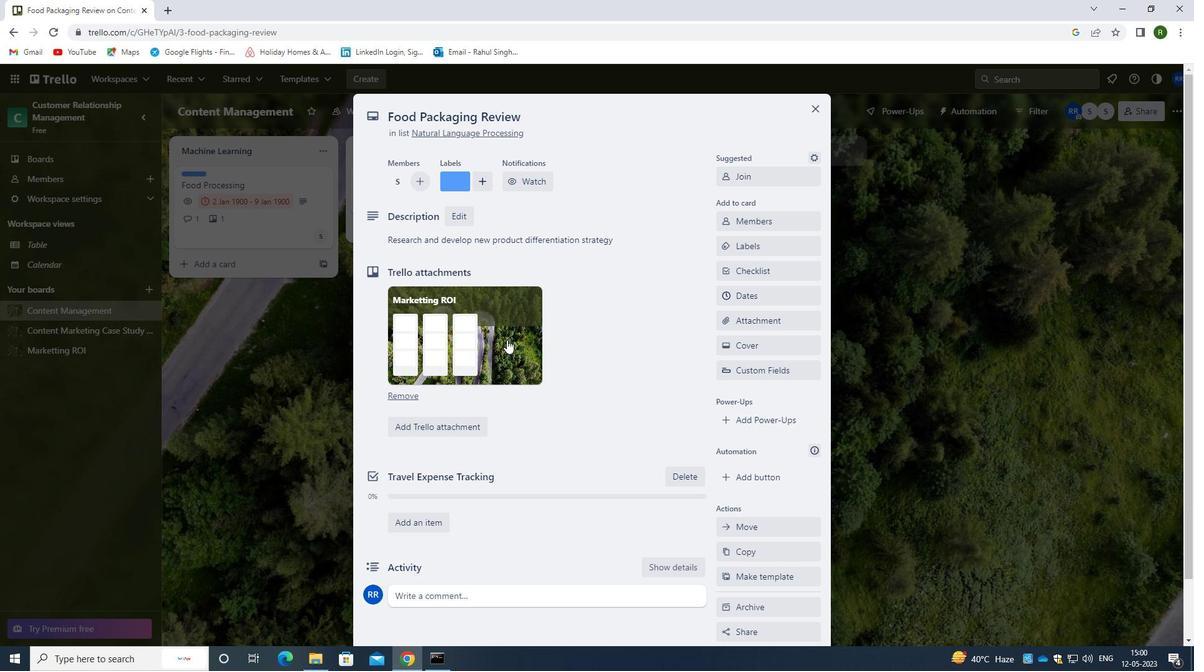 
Action: Mouse scrolled (508, 343) with delta (0, 0)
Screenshot: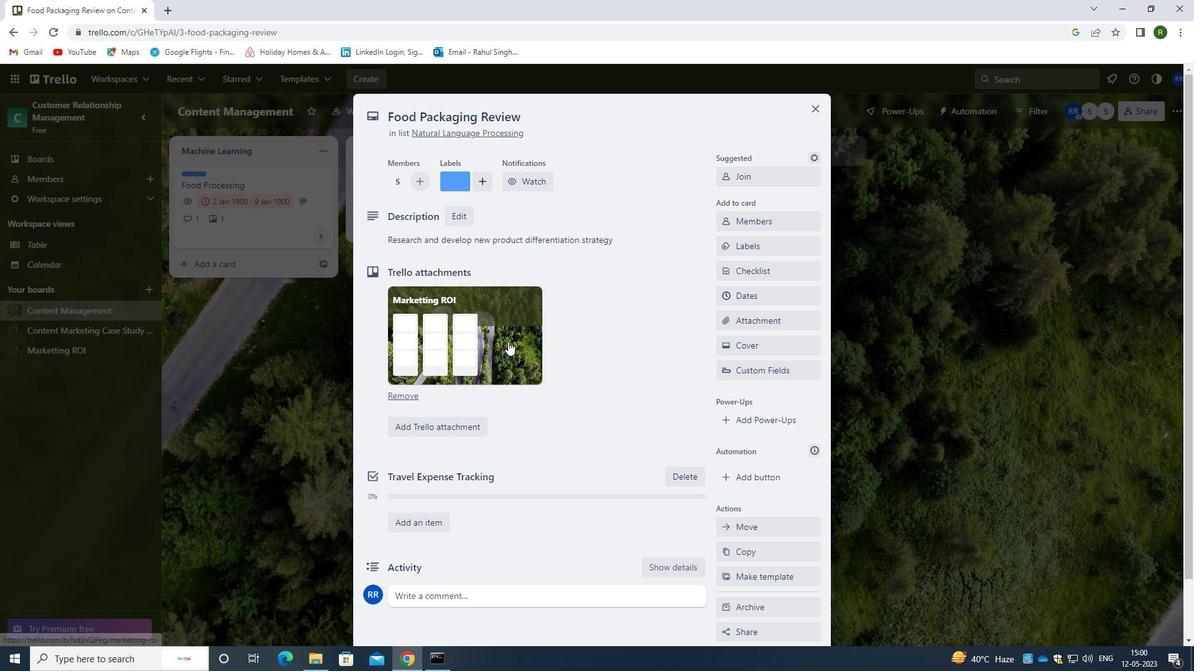 
Action: Mouse moved to (448, 521)
Screenshot: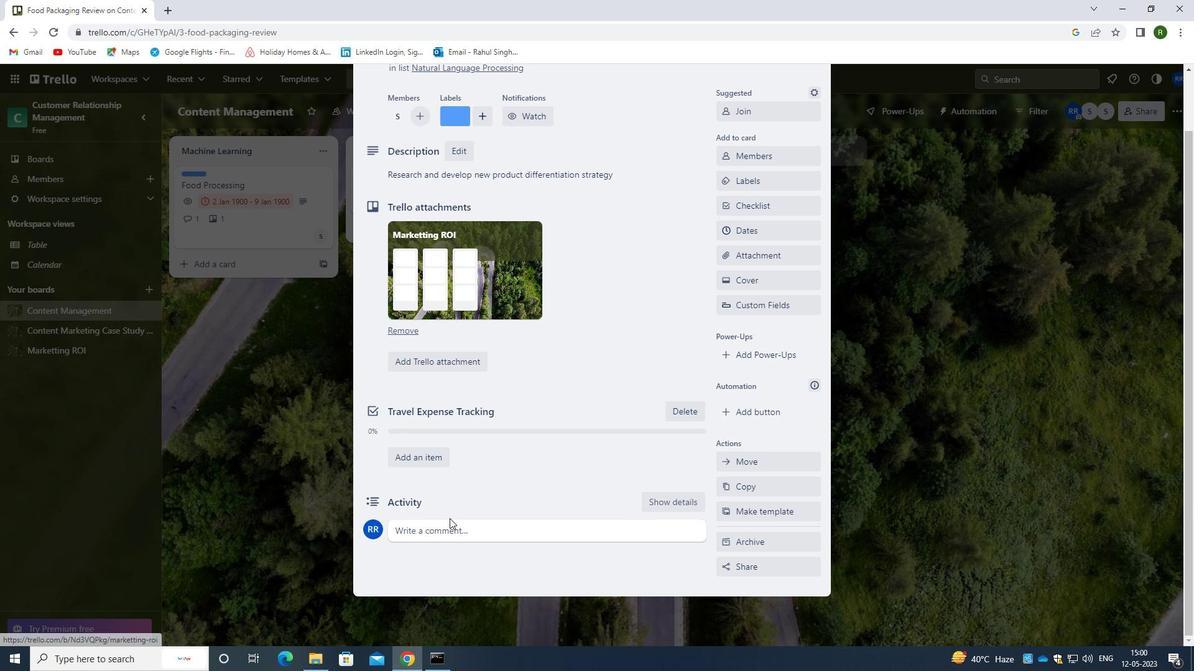 
Action: Mouse pressed left at (448, 521)
Screenshot: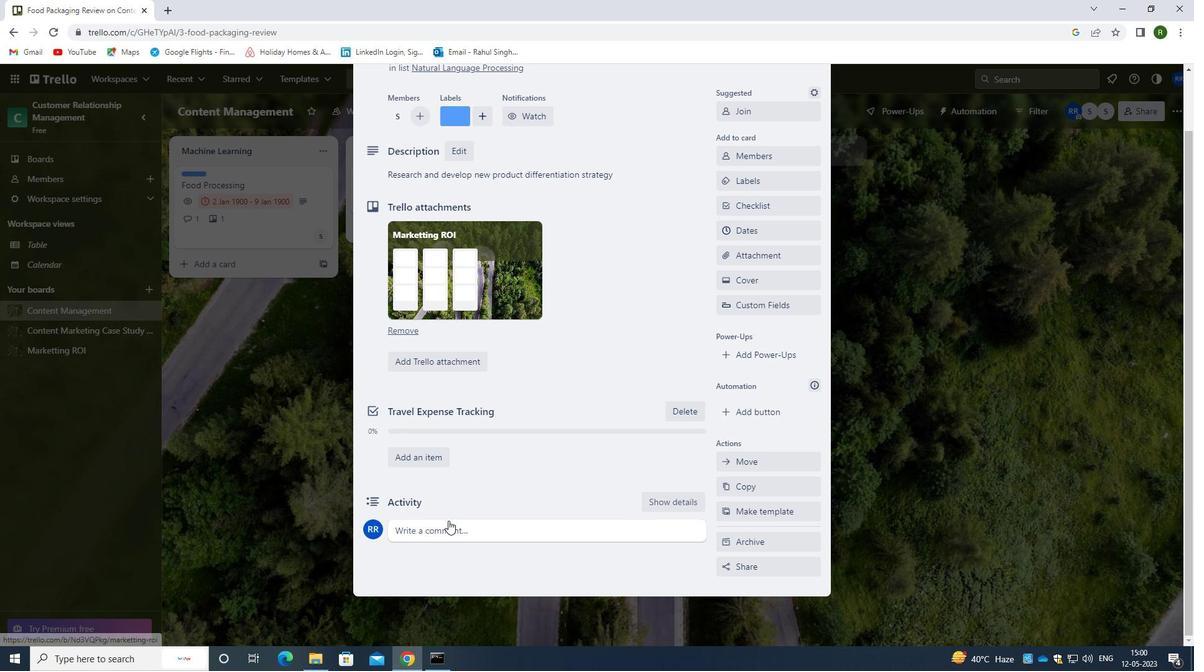 
Action: Mouse moved to (446, 567)
Screenshot: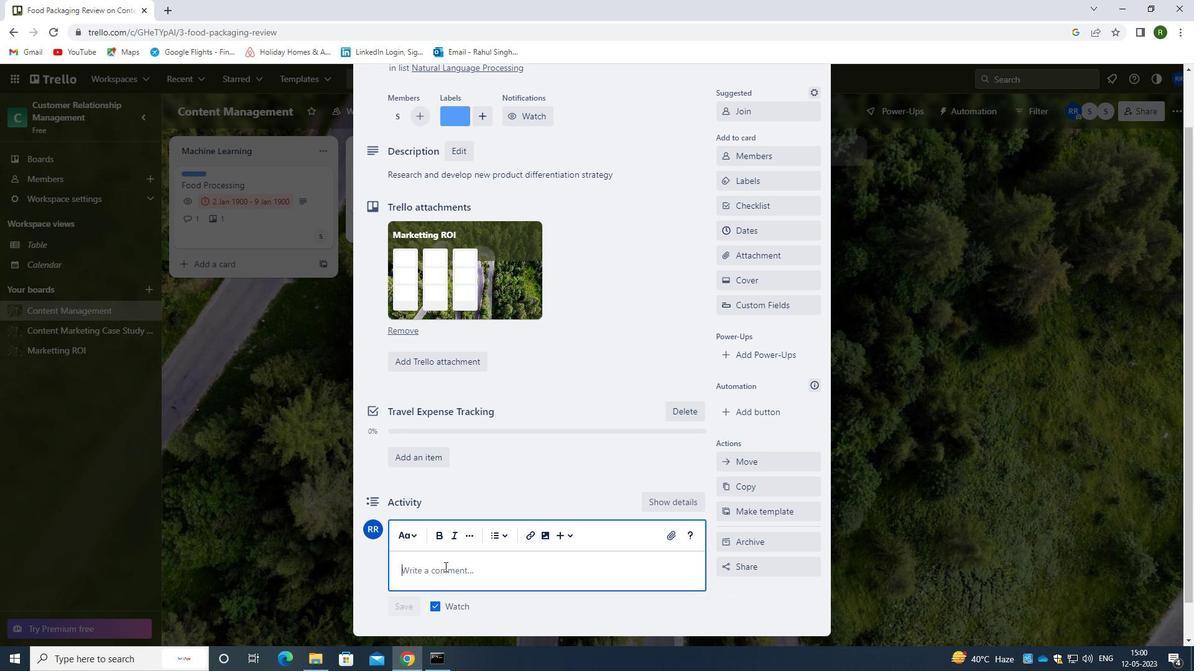 
Action: Mouse pressed left at (446, 567)
Screenshot: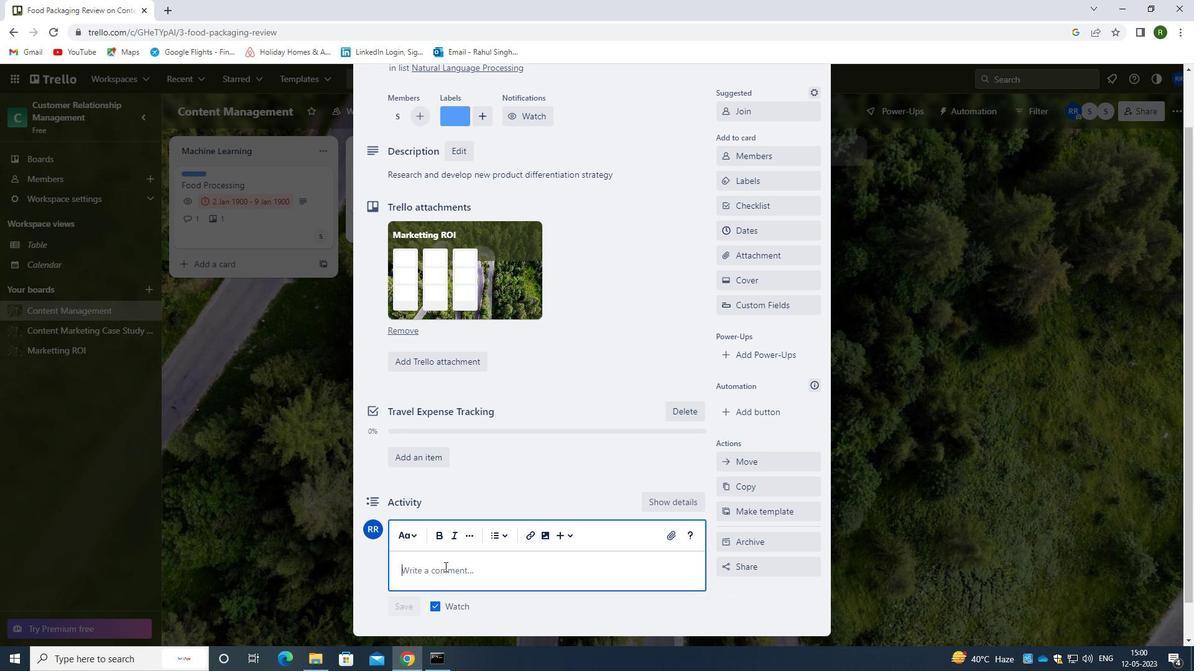 
Action: Mouse moved to (446, 546)
Screenshot: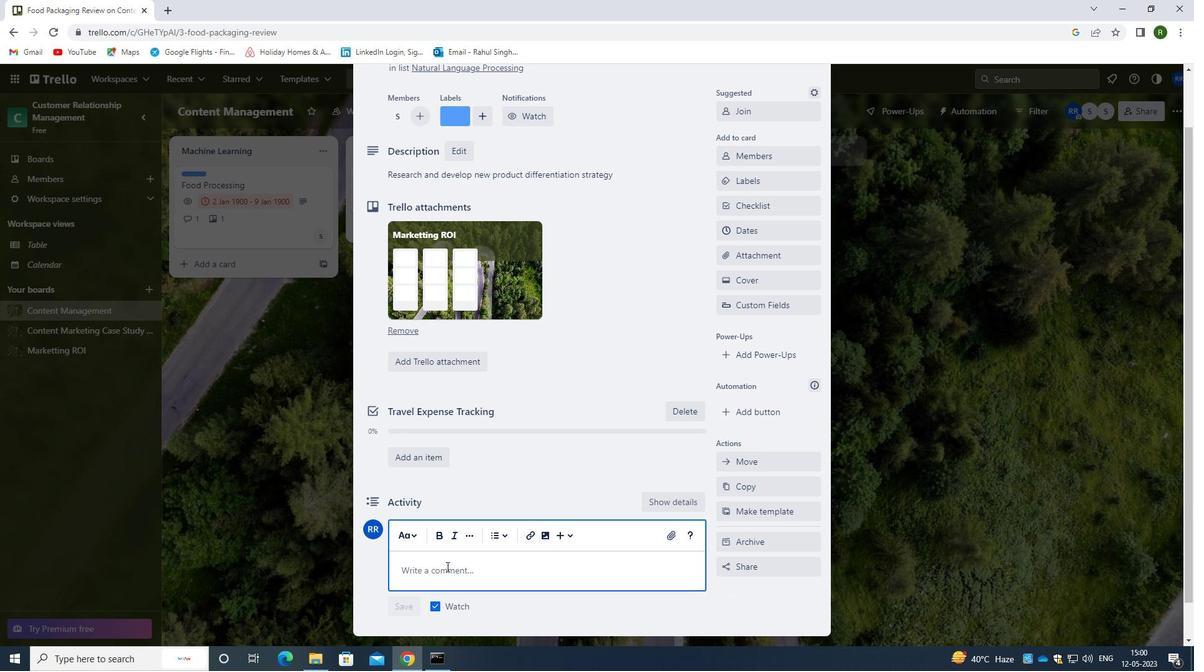 
Action: Key pressed <Key.caps_lock>T<Key.caps_lock>HIS<Key.space>TASL<Key.space>R<Key.backspace><Key.backspace><Key.backspace>K<Key.space>REQUIRS<Key.space>US<Key.space>T<Key.backspace><Key.backspace><Key.backspace><Key.backspace><Key.backspace><Key.backspace>ES<Key.space>US<Key.space>TO<Key.space>BE<Key.space>PROACTIVE<Key.space>IN<Key.space>IDENTIFYING<Key.space>POTENTIAL<Key.space>RISKS<Key.space>AND<Key.space>TAKING<Key.space>STEPS<Key.space>TO<Key.space>MITGATE<Key.space>T=<Key.backspace><Key.backspace><Key.backspace><Key.backspace><Key.backspace><Key.backspace><Key.backspace>IGATE<Key.space>THEM.
Screenshot: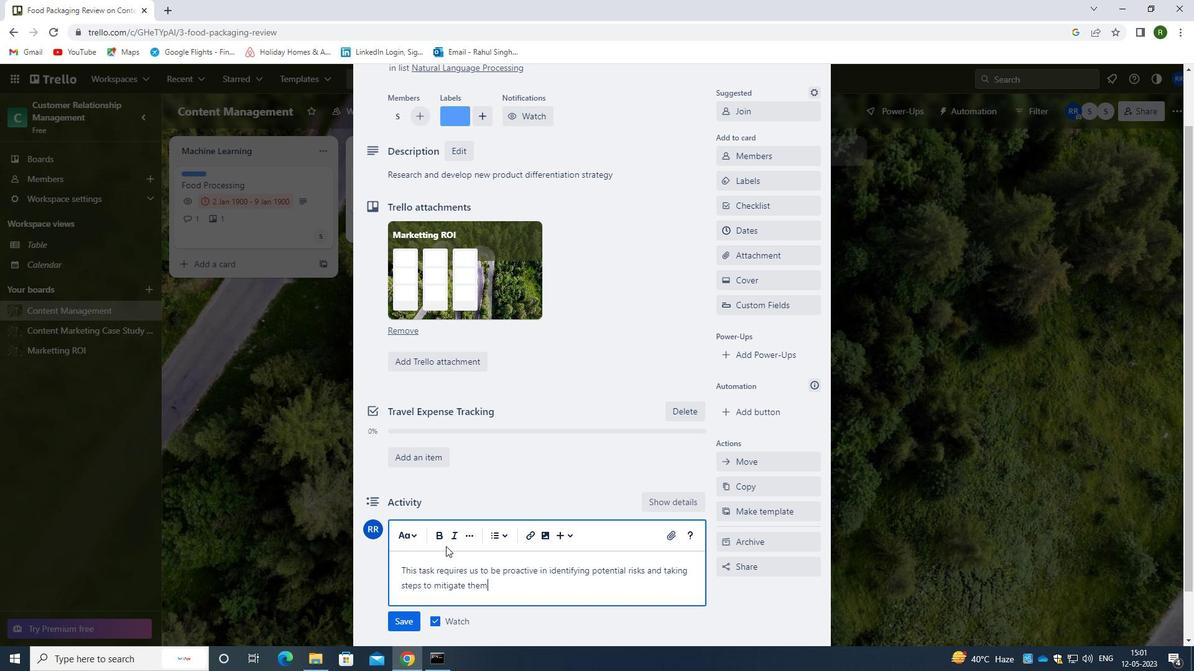 
Action: Mouse moved to (410, 627)
Screenshot: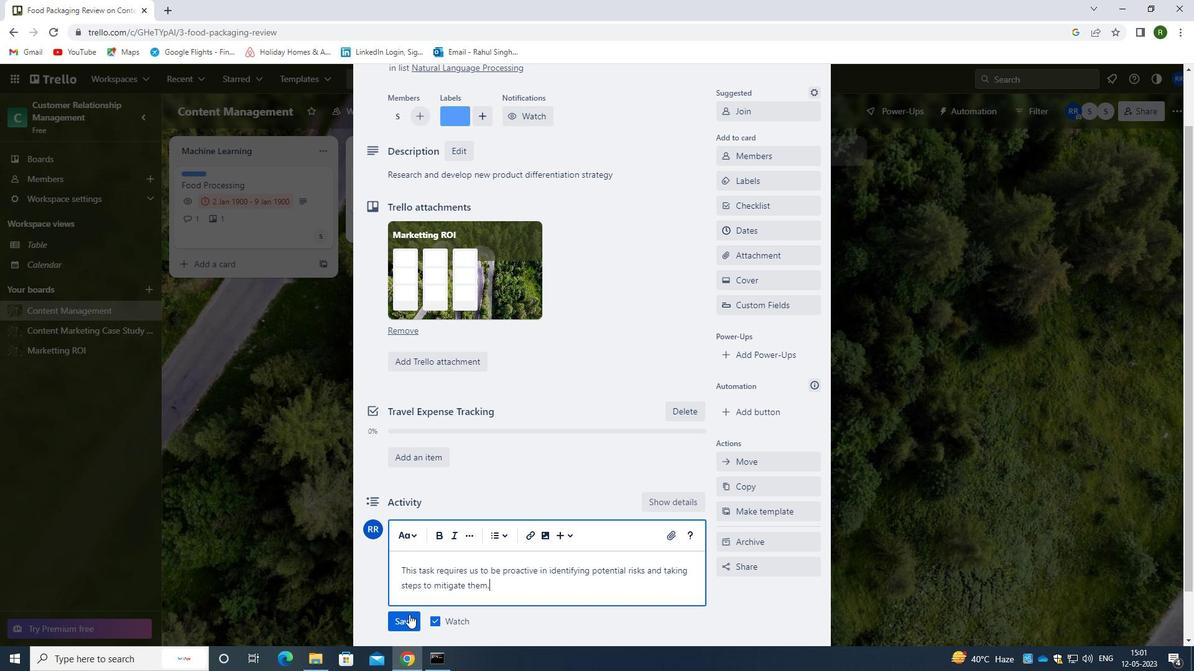 
Action: Mouse pressed left at (410, 627)
Screenshot: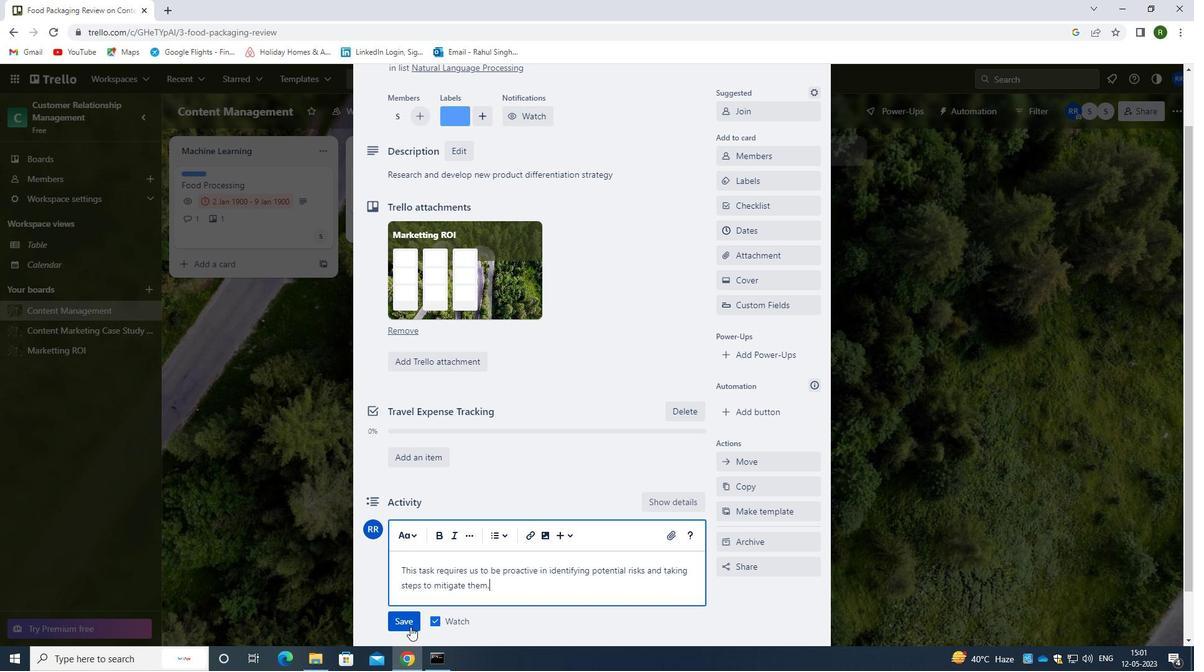 
Action: Mouse moved to (749, 223)
Screenshot: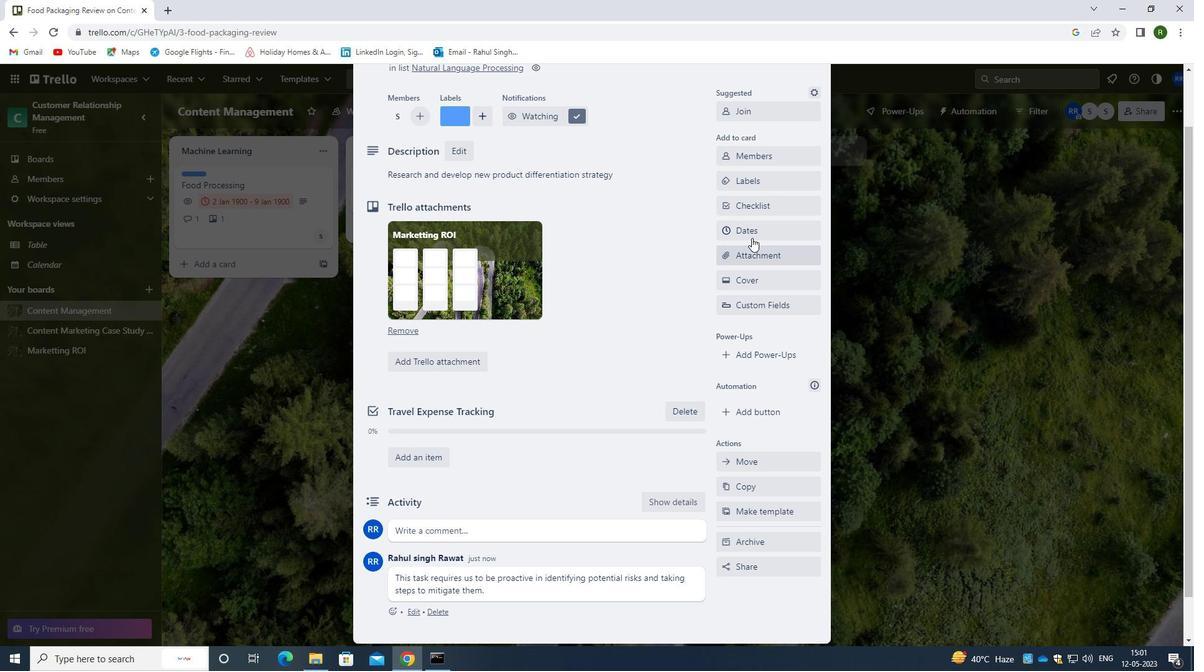 
Action: Mouse pressed left at (749, 223)
Screenshot: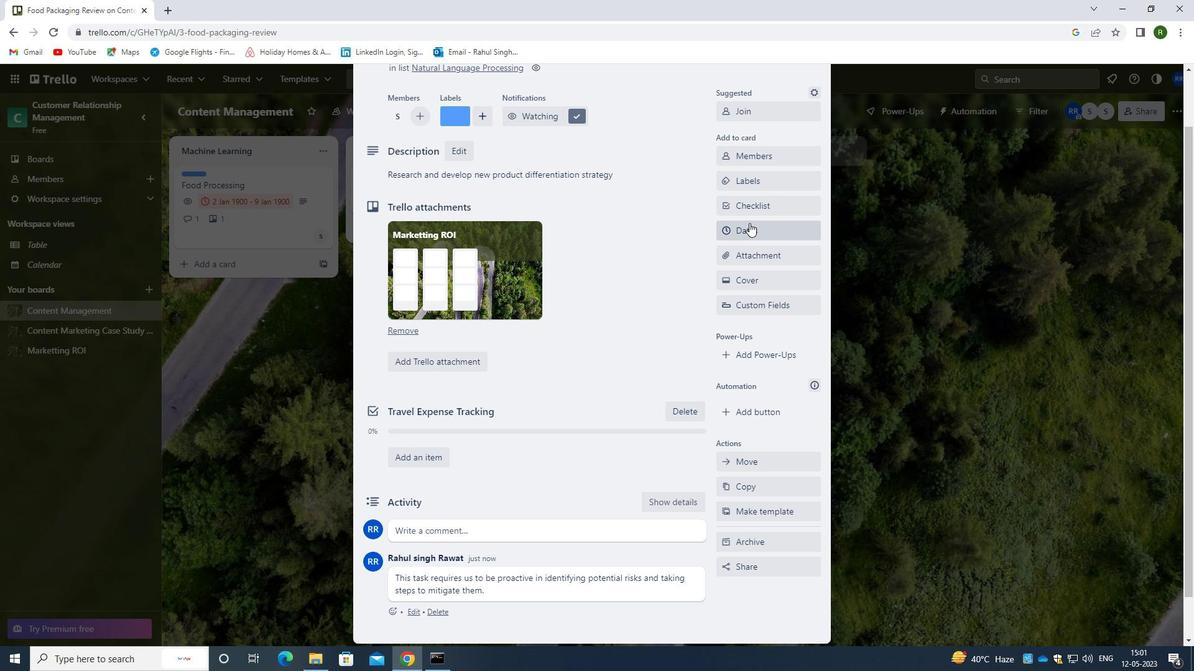
Action: Mouse moved to (730, 336)
Screenshot: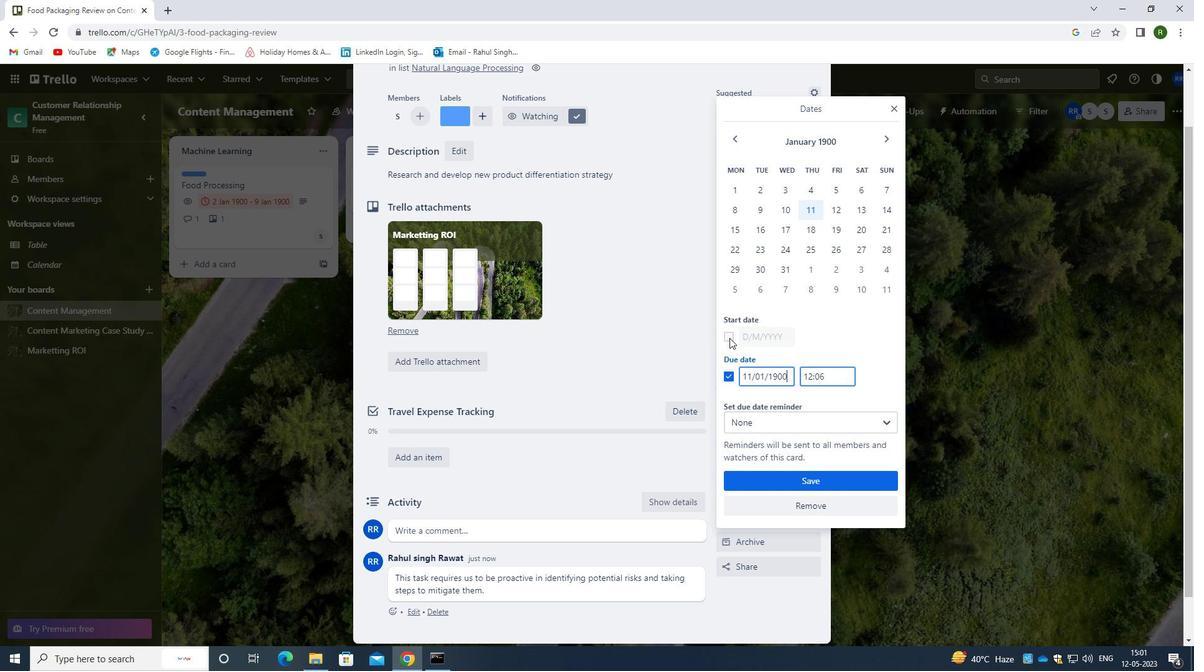 
Action: Mouse pressed left at (730, 336)
Screenshot: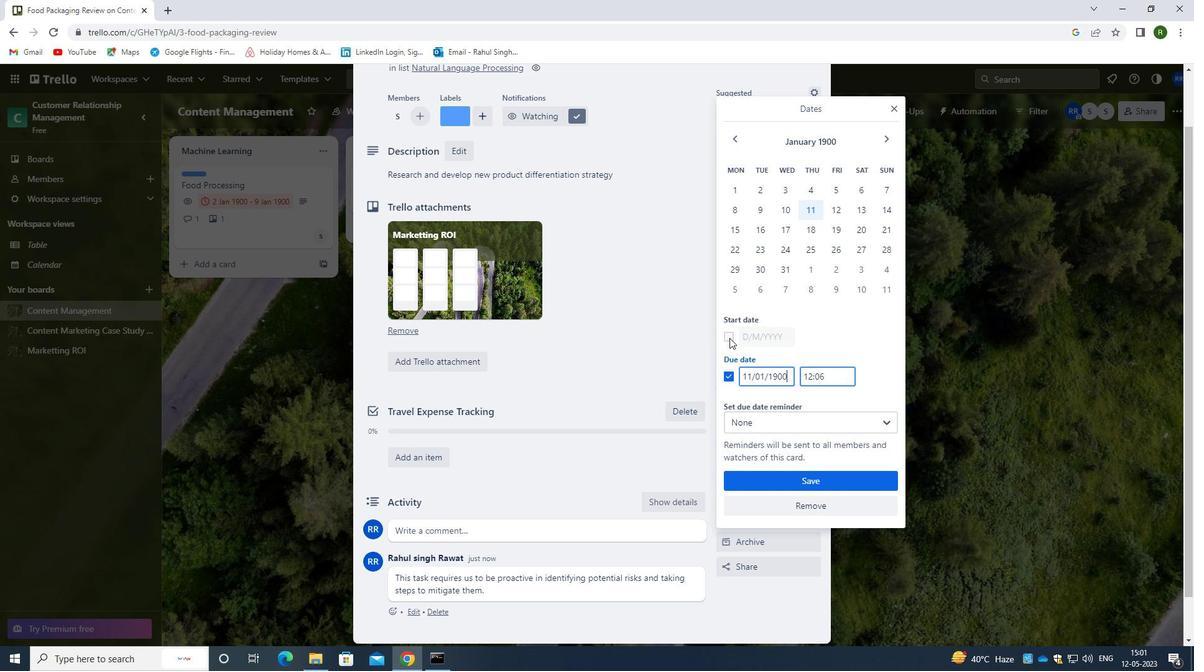 
Action: Mouse moved to (752, 336)
Screenshot: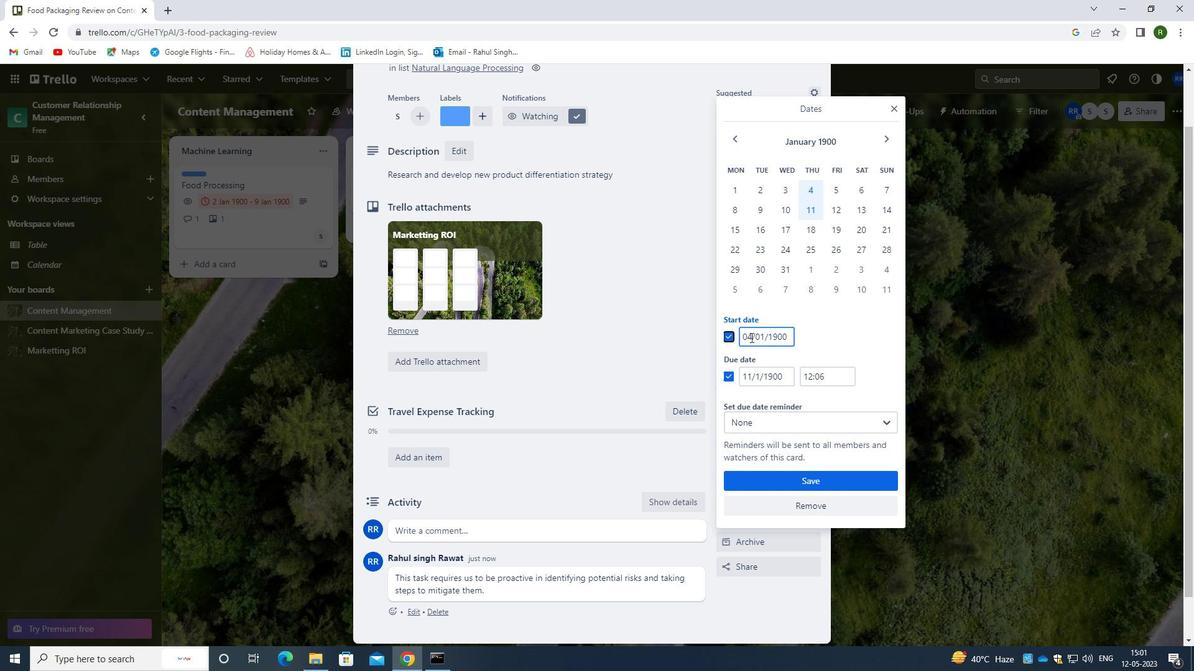 
Action: Mouse pressed left at (752, 336)
Screenshot: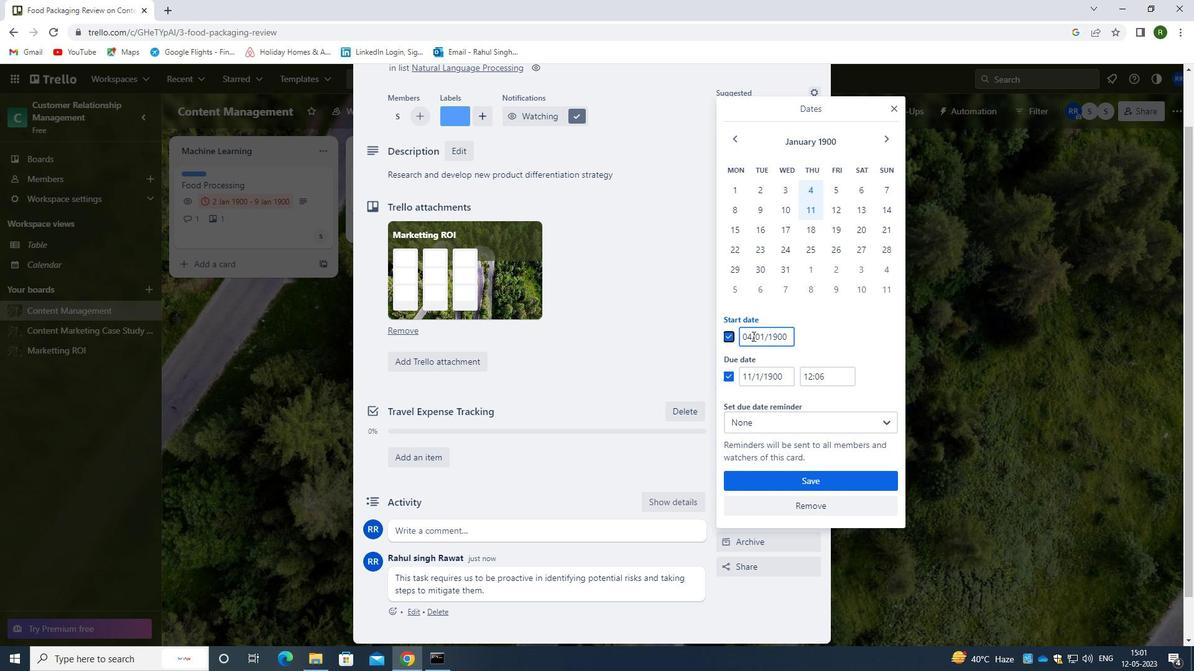 
Action: Mouse moved to (781, 337)
Screenshot: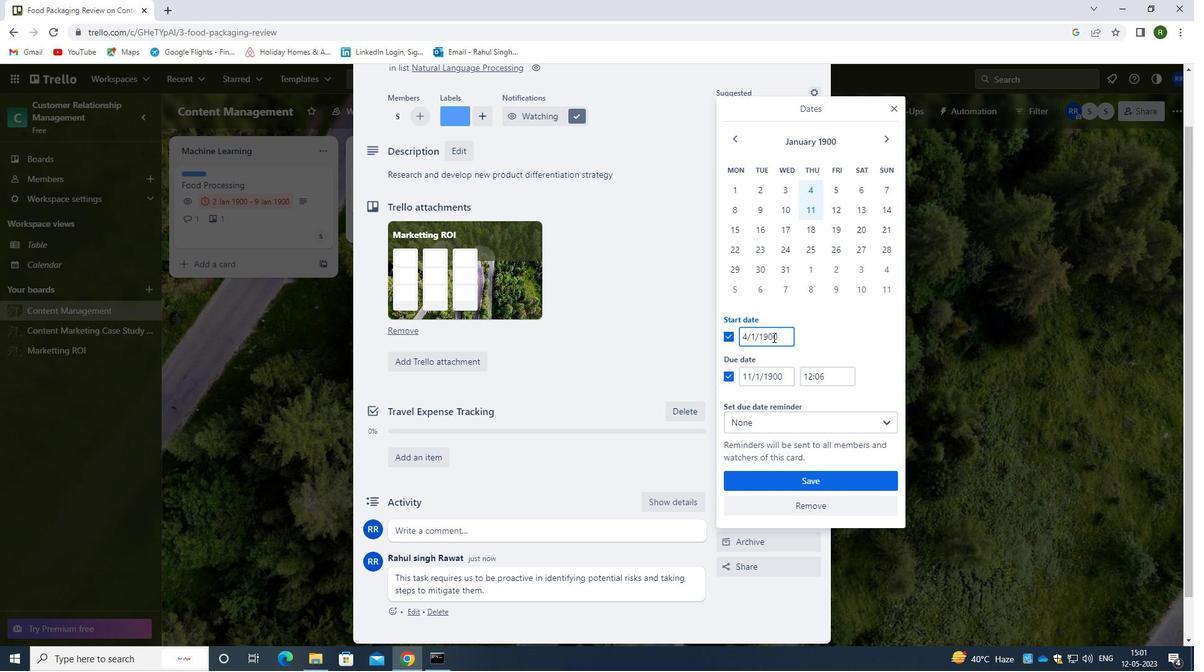 
Action: Mouse pressed left at (781, 337)
Screenshot: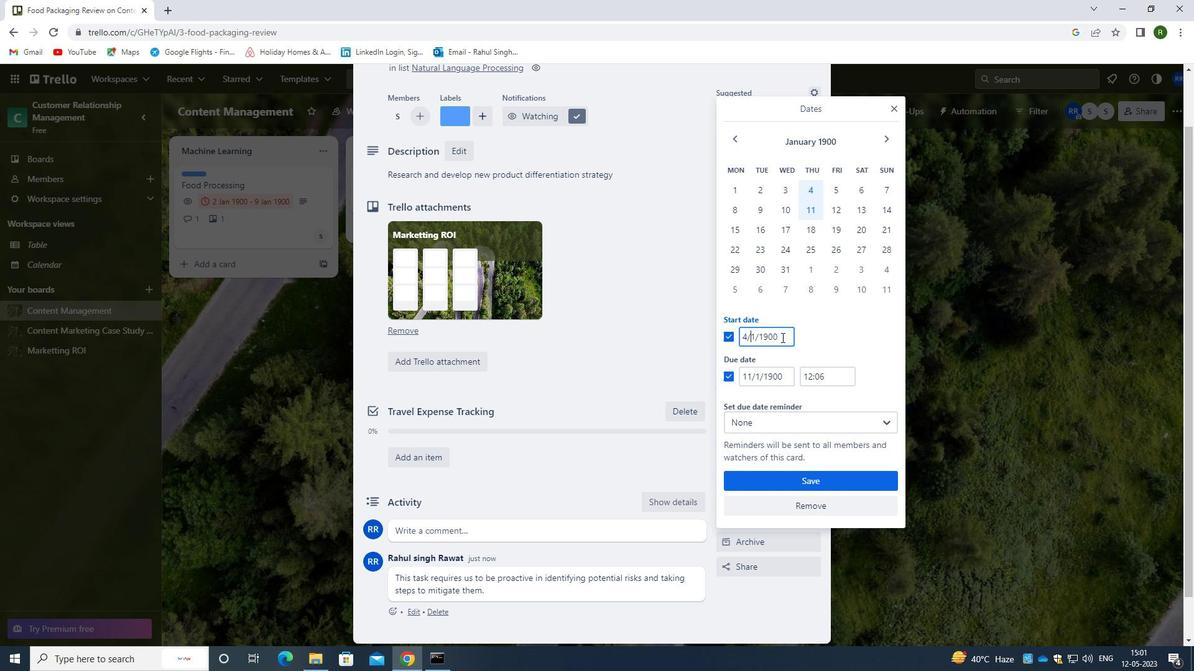 
Action: Mouse moved to (729, 343)
Screenshot: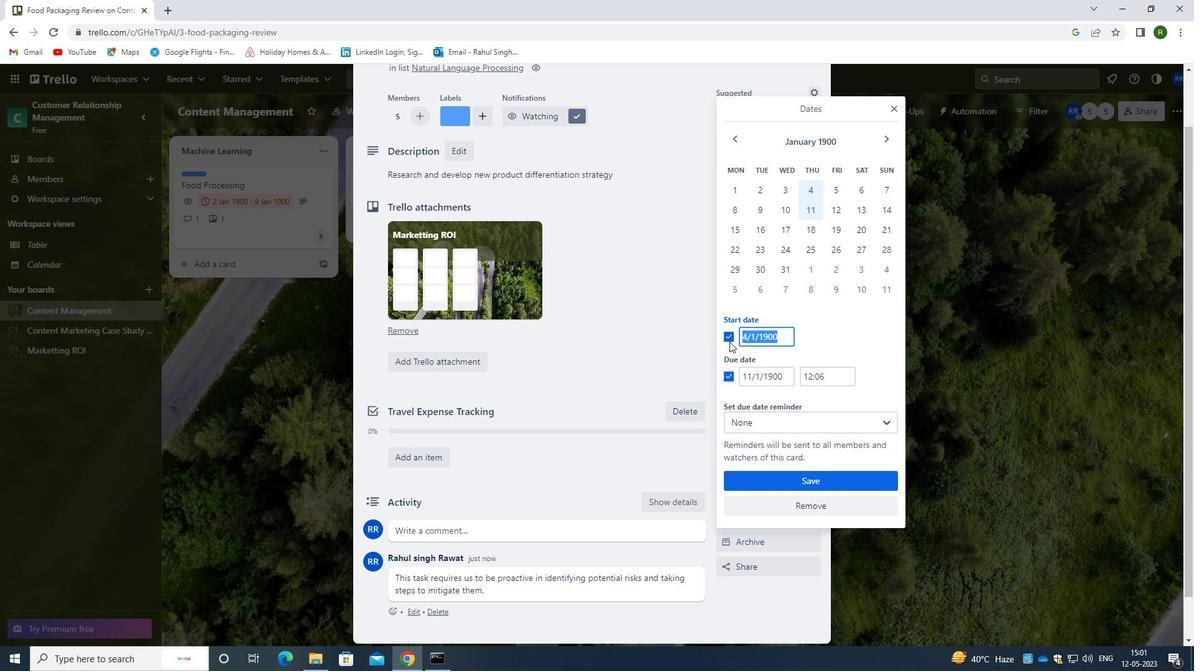 
Action: Key pressed 5/1/1900
Screenshot: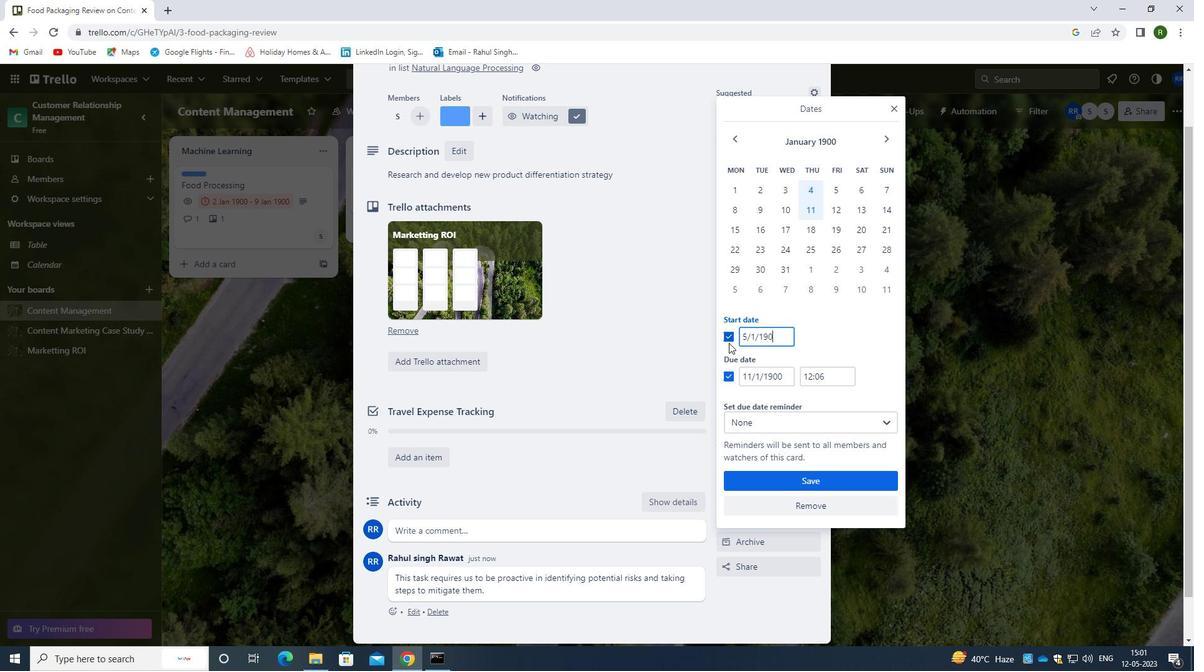 
Action: Mouse moved to (780, 373)
Screenshot: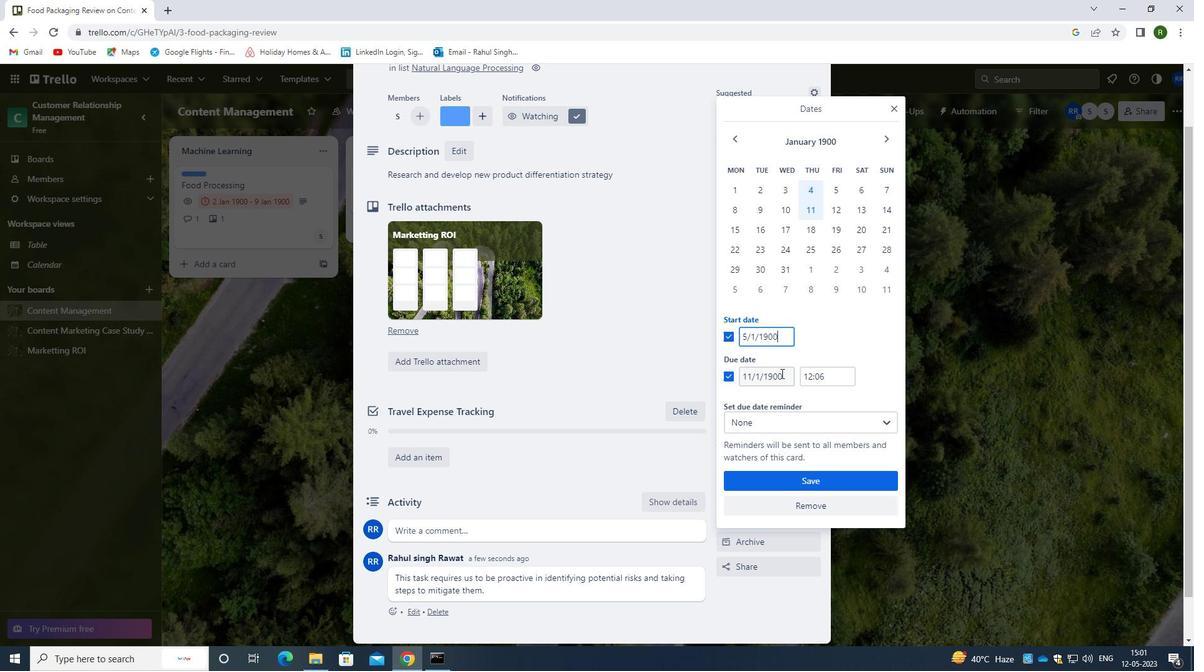 
Action: Mouse pressed left at (780, 373)
Screenshot: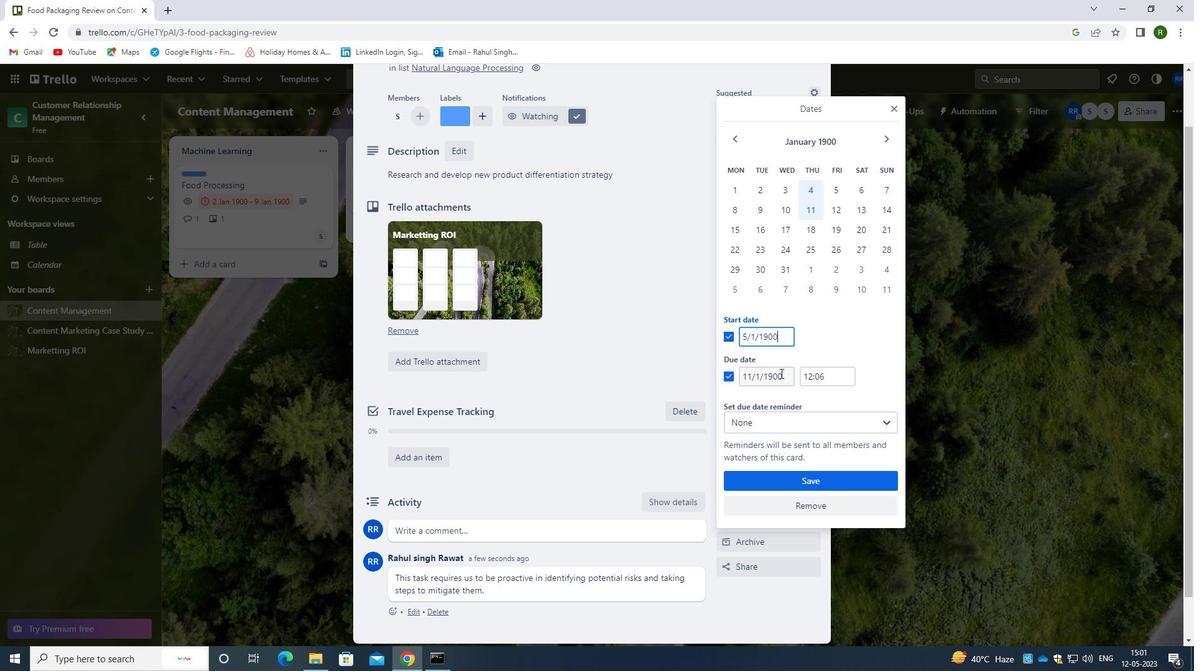 
Action: Mouse moved to (735, 386)
Screenshot: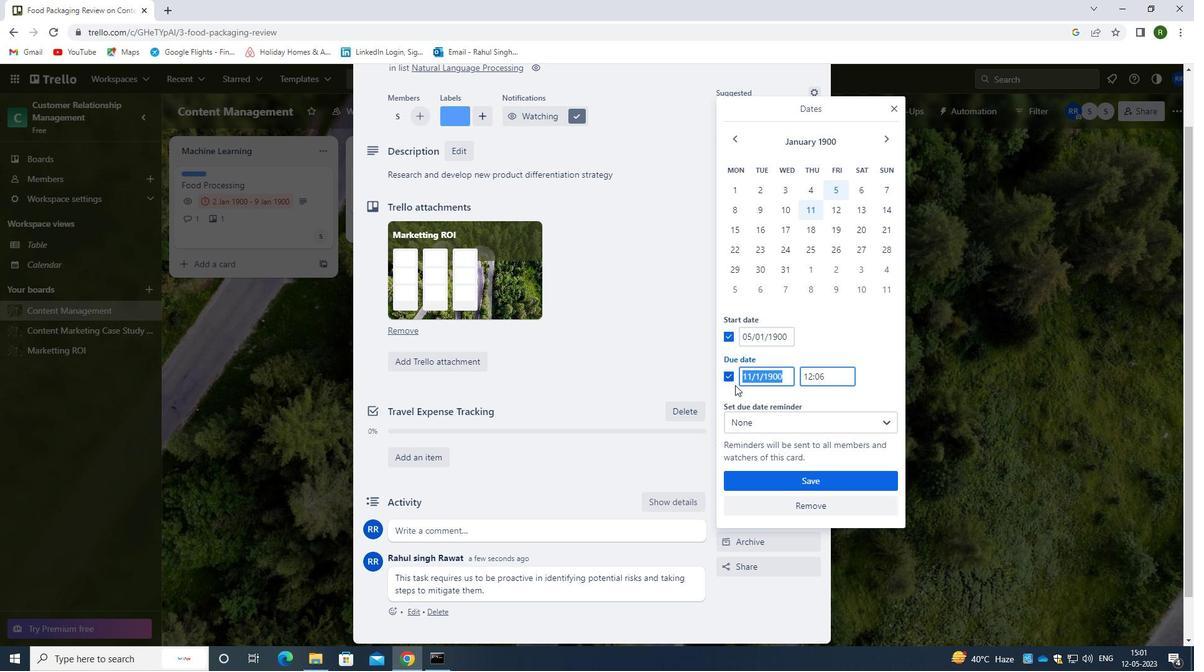 
Action: Key pressed 12/1/1900
Screenshot: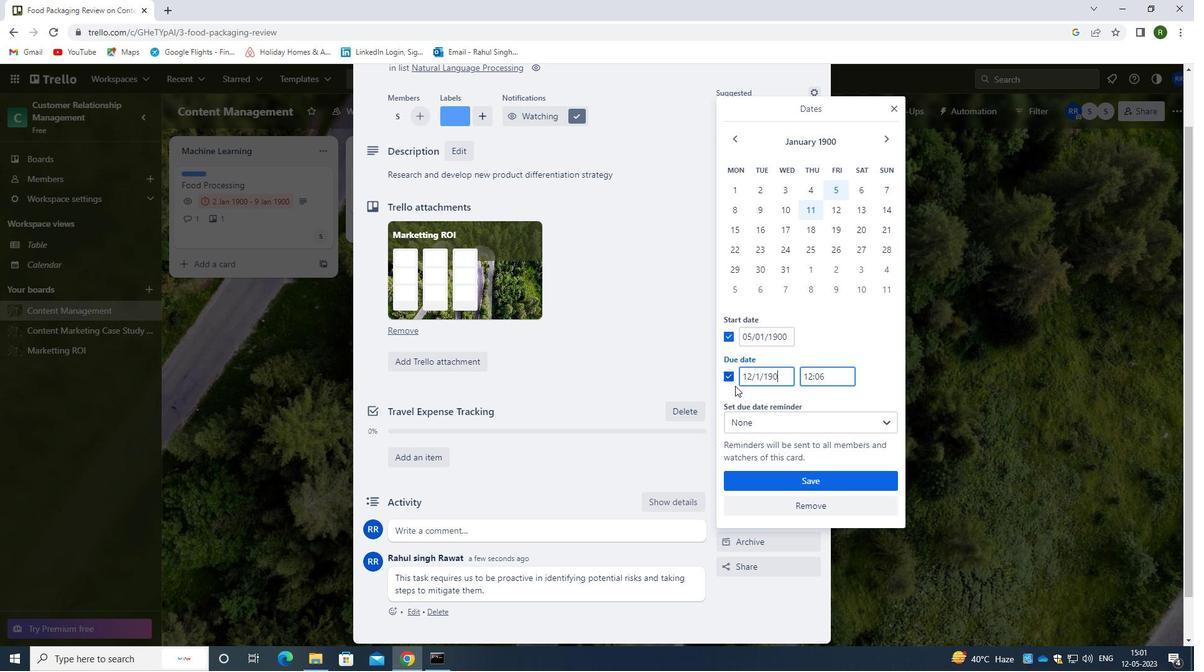 
Action: Mouse moved to (786, 485)
Screenshot: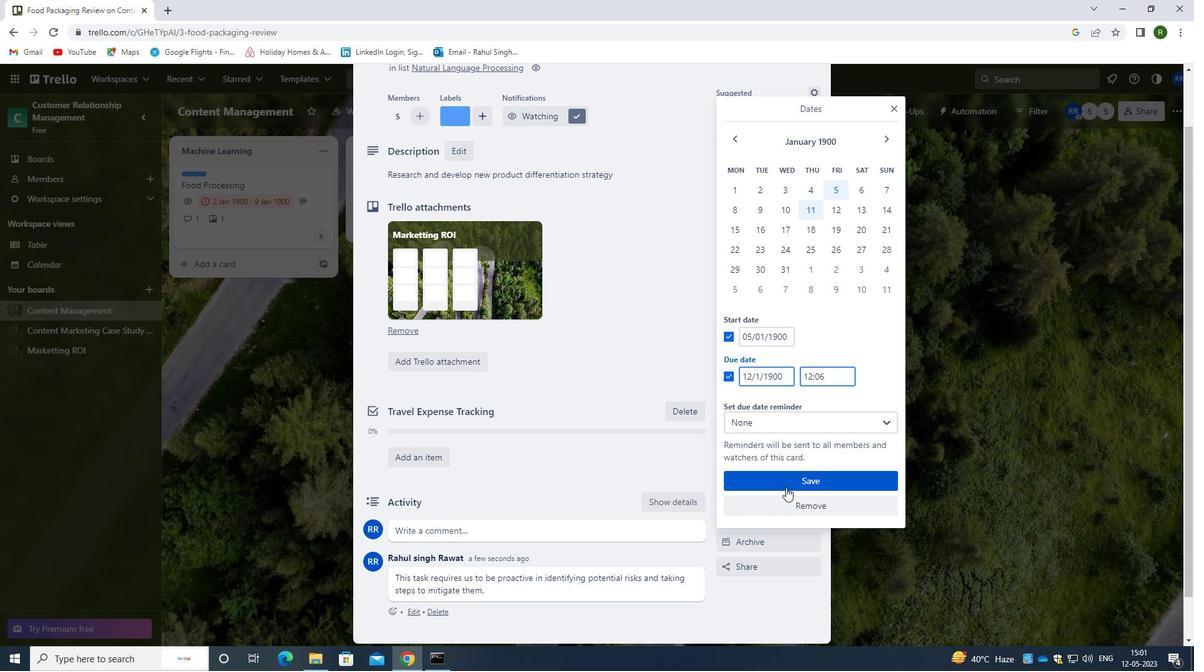 
Action: Mouse pressed left at (786, 485)
Screenshot: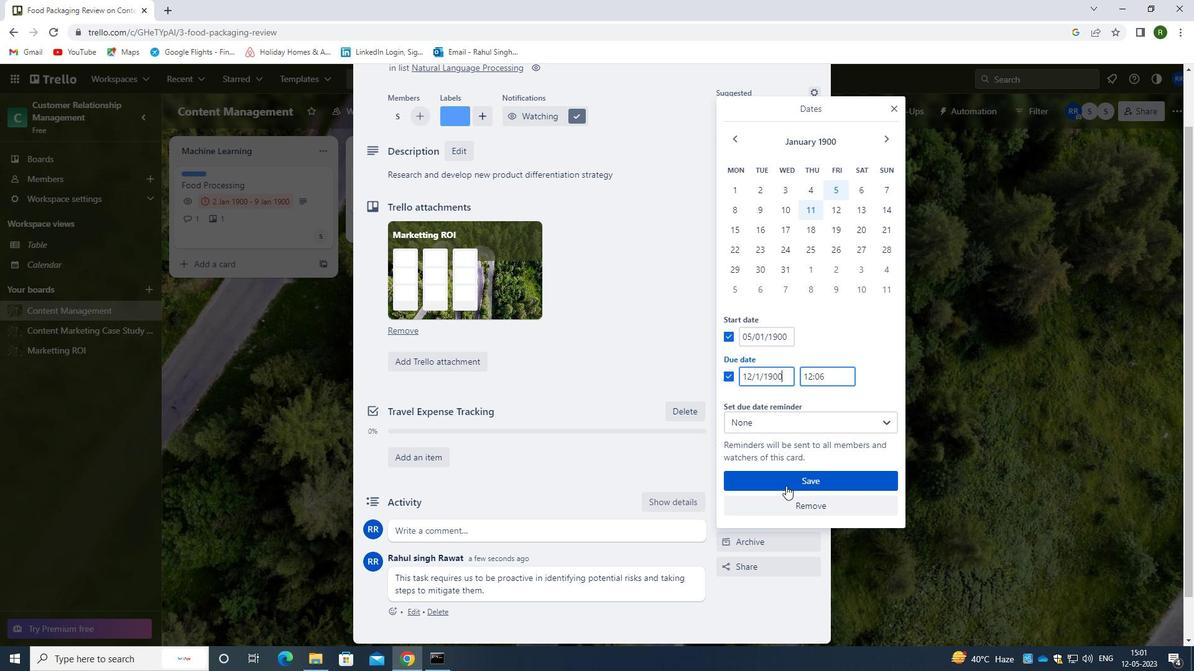 
Action: Mouse moved to (525, 380)
Screenshot: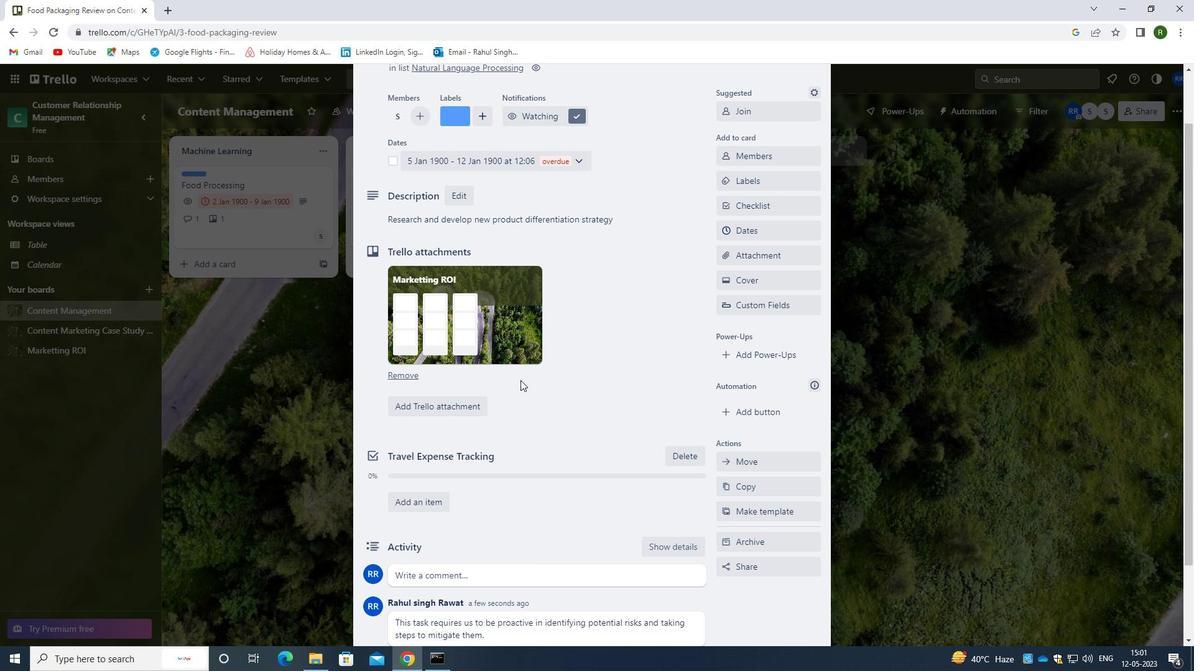 
Action: Mouse scrolled (525, 381) with delta (0, 0)
Screenshot: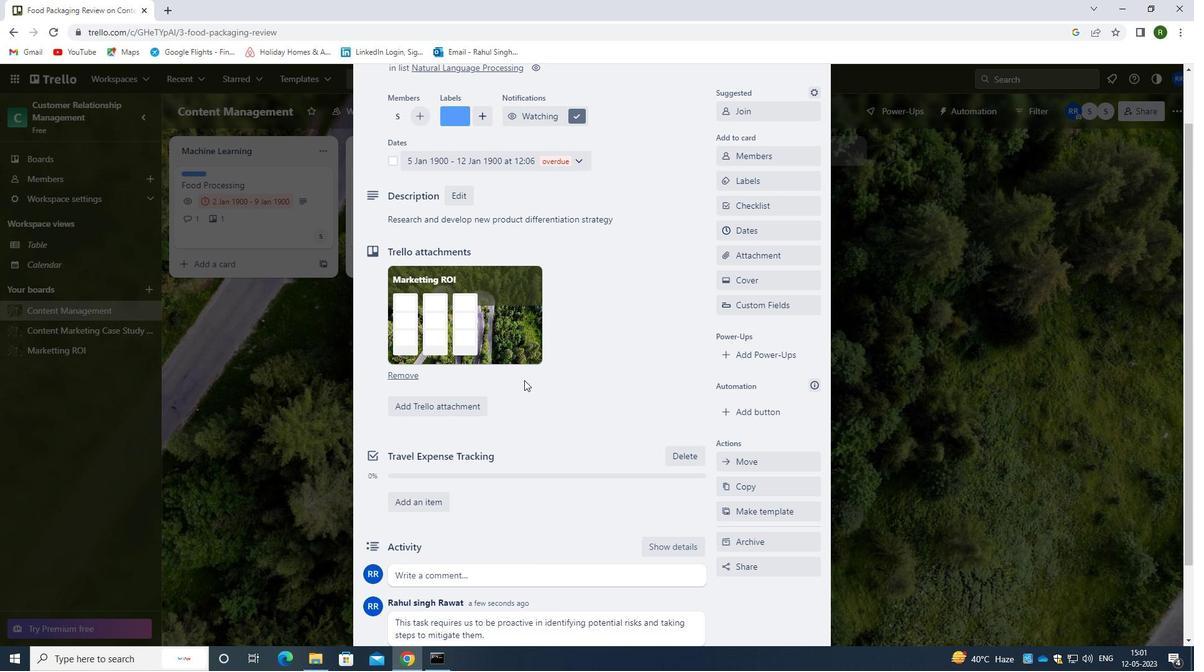 
Action: Mouse scrolled (525, 381) with delta (0, 0)
Screenshot: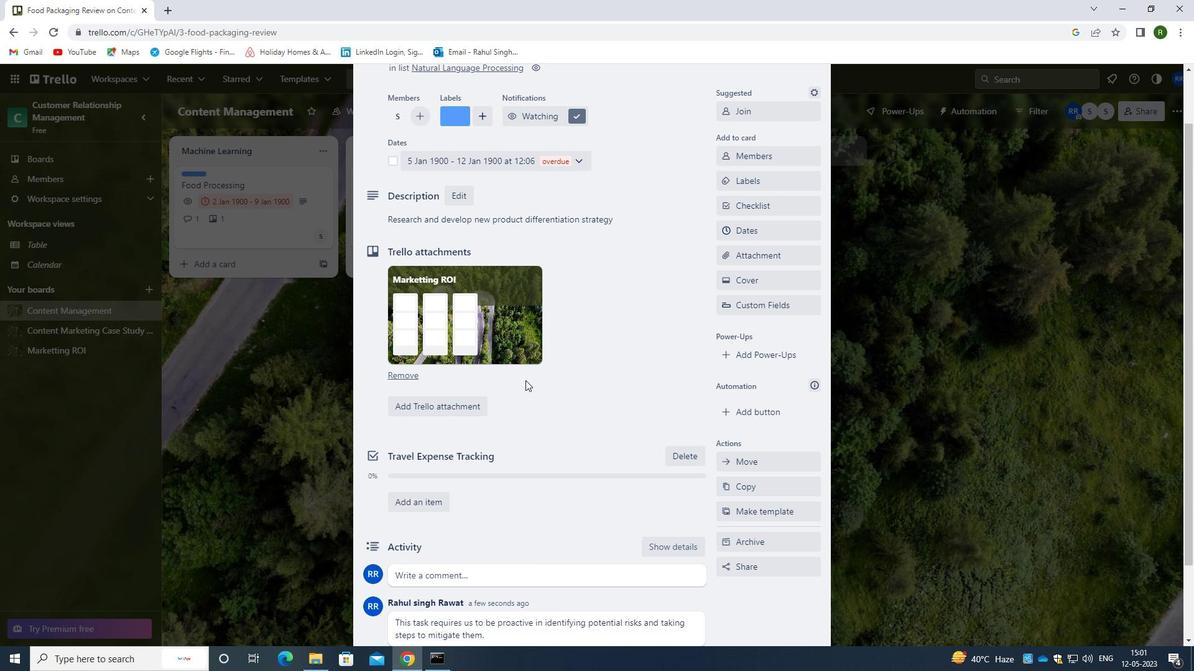 
Action: Mouse scrolled (525, 381) with delta (0, 0)
Screenshot: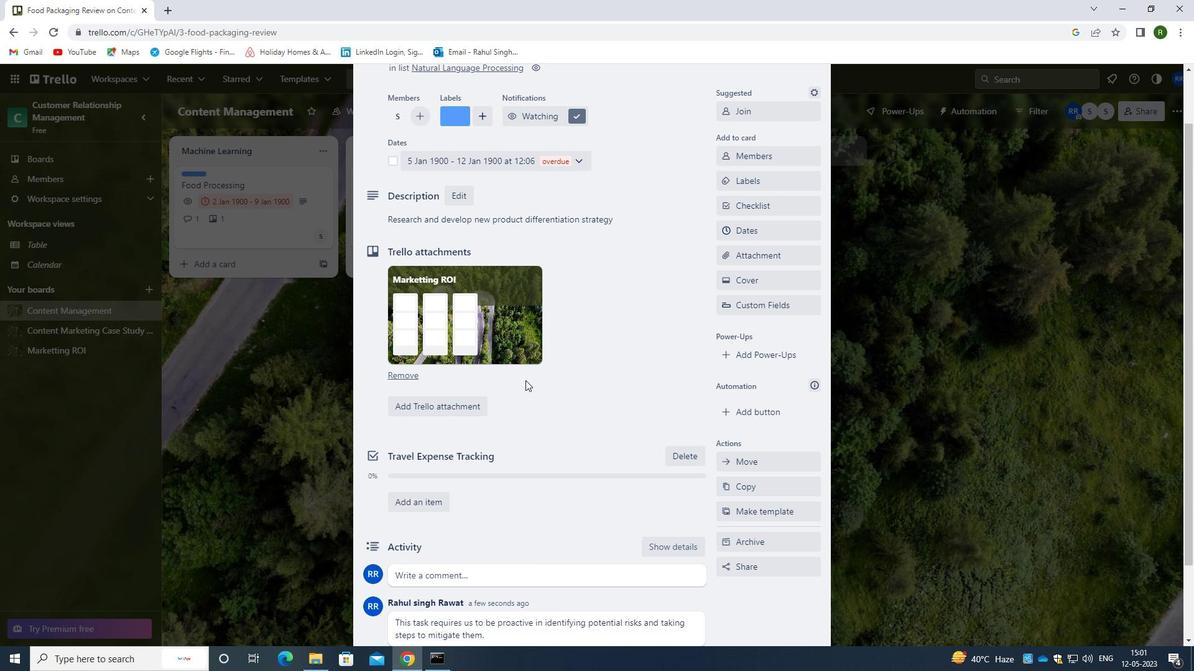 
Action: Mouse moved to (593, 339)
Screenshot: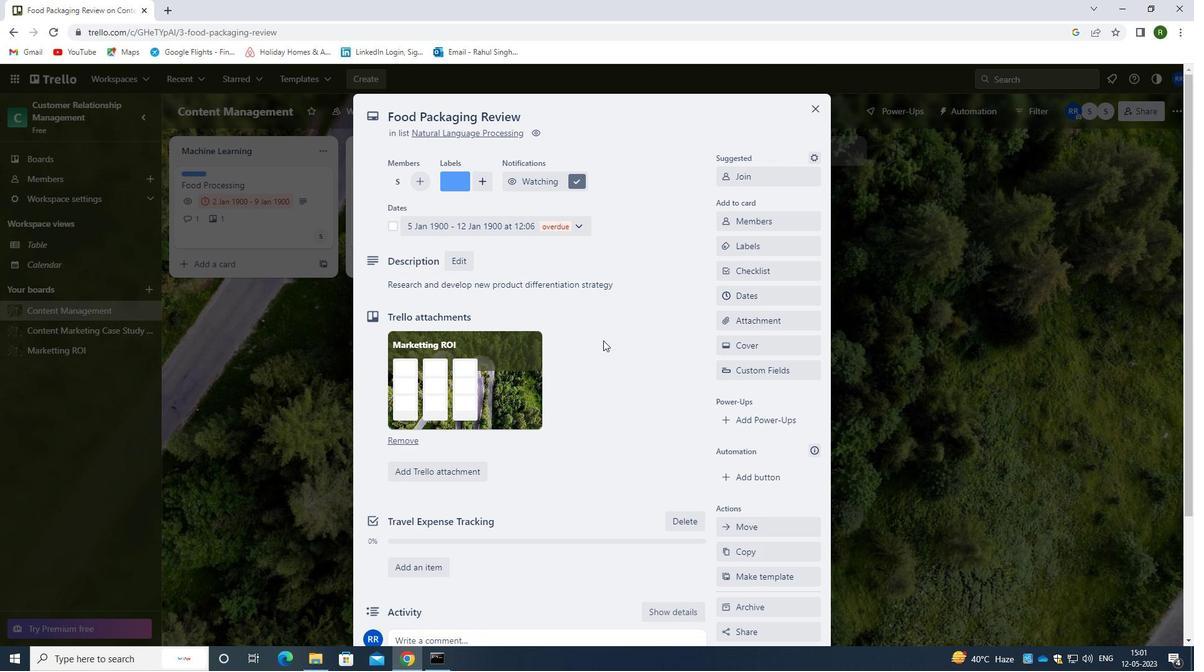 
